 Task: Create a due date automation trigger when advanced on, 2 hours after a card is due add fields with custom field "Resume" set to a date more than 1 days ago.
Action: Mouse moved to (1015, 297)
Screenshot: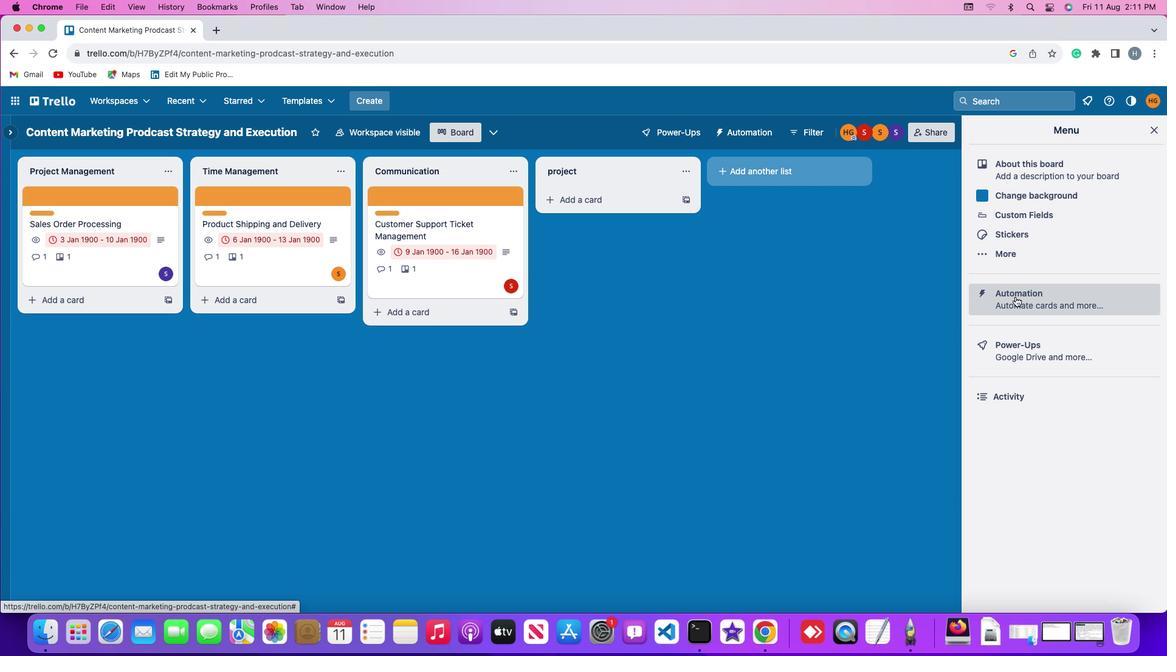 
Action: Mouse pressed left at (1015, 297)
Screenshot: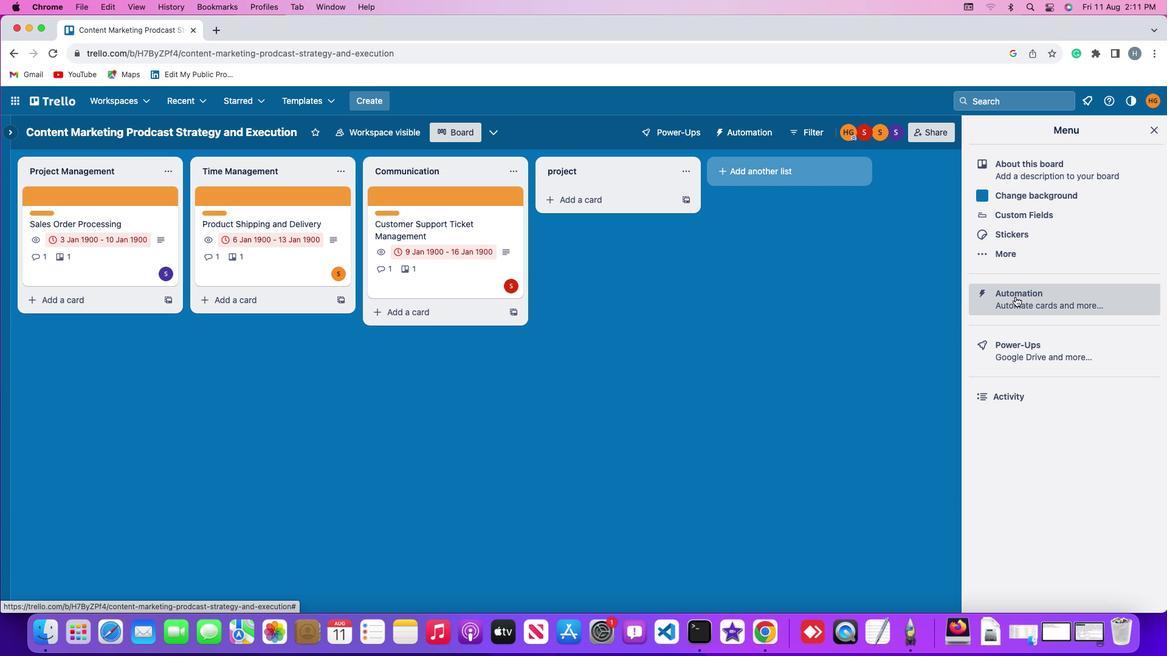 
Action: Mouse moved to (66, 287)
Screenshot: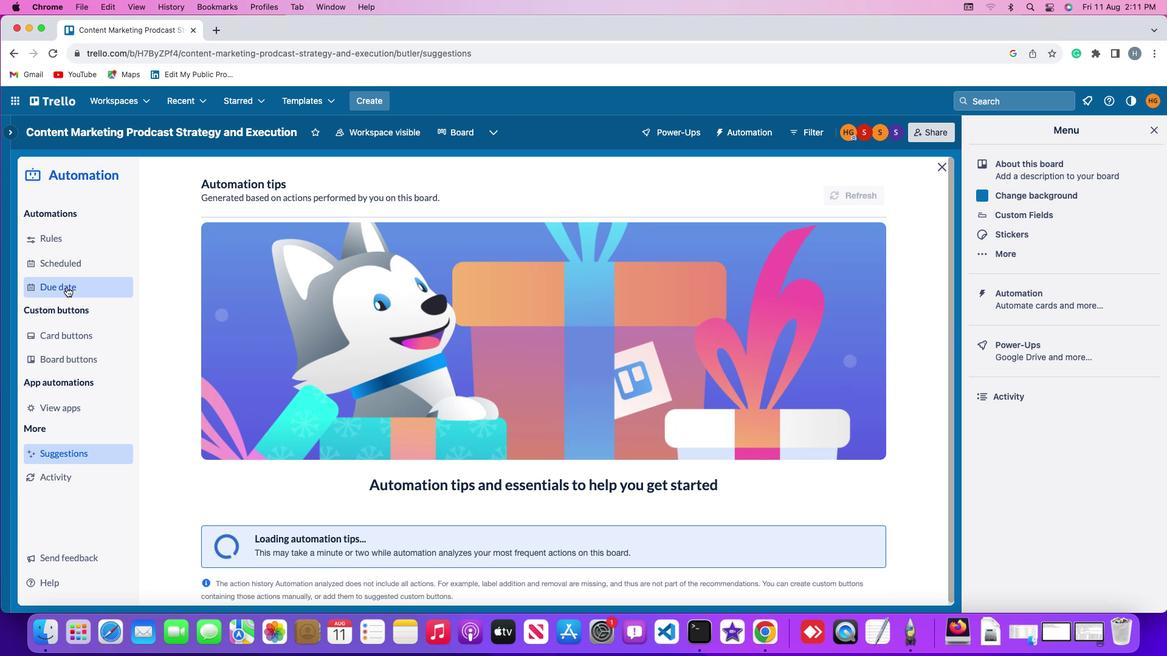 
Action: Mouse pressed left at (66, 287)
Screenshot: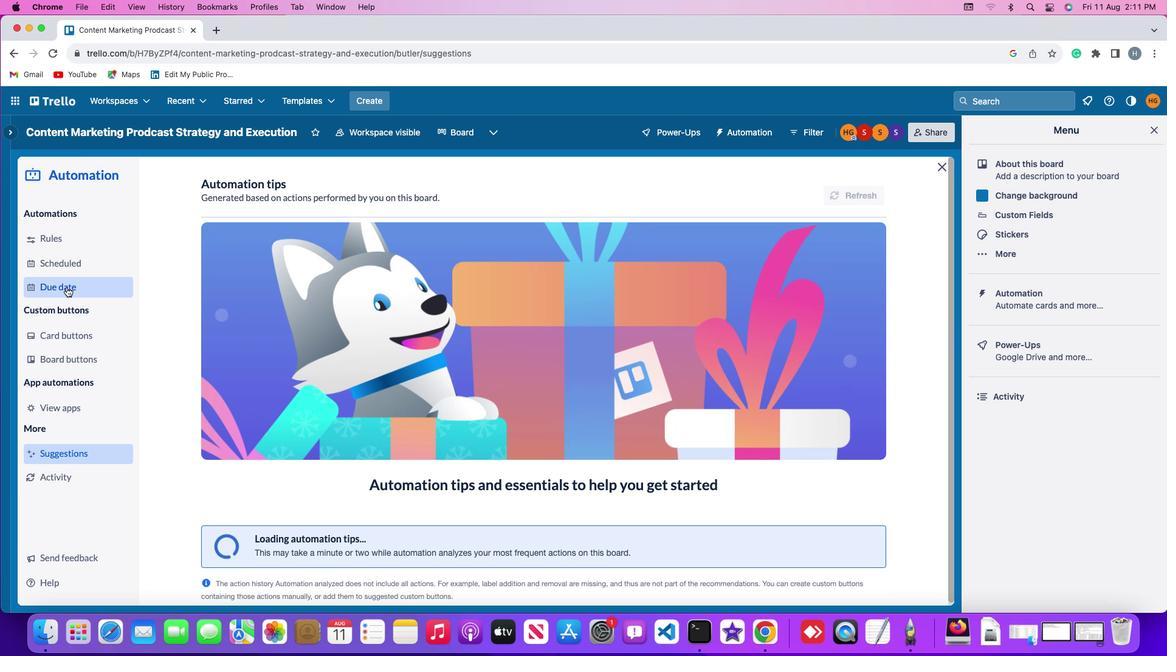 
Action: Mouse moved to (832, 182)
Screenshot: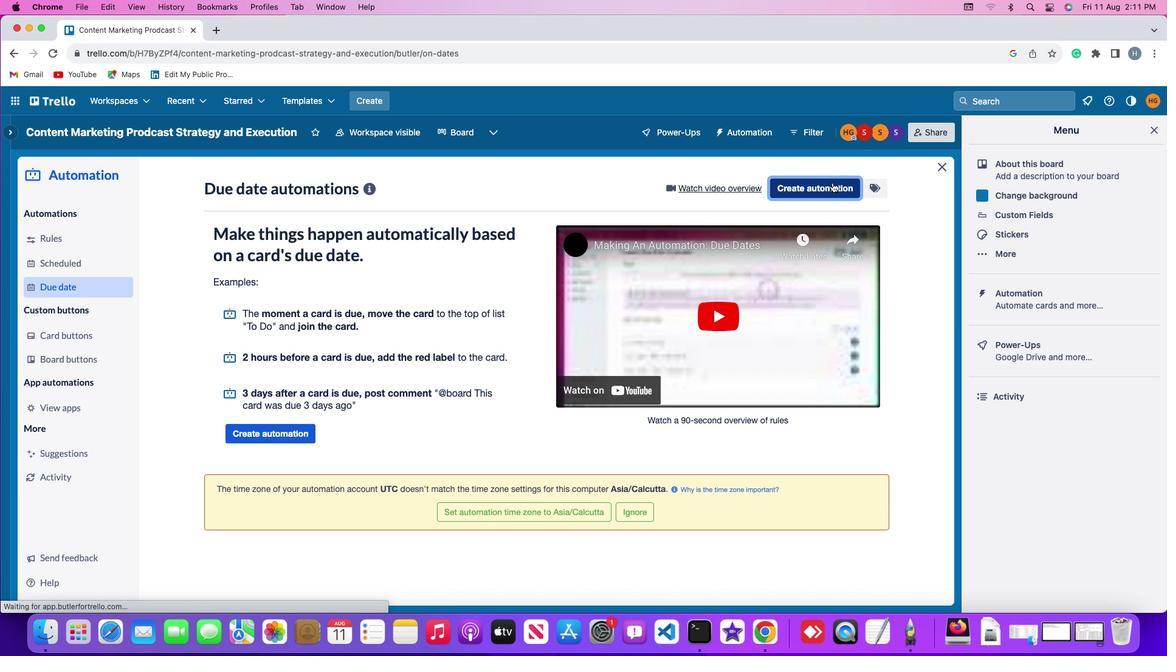 
Action: Mouse pressed left at (832, 182)
Screenshot: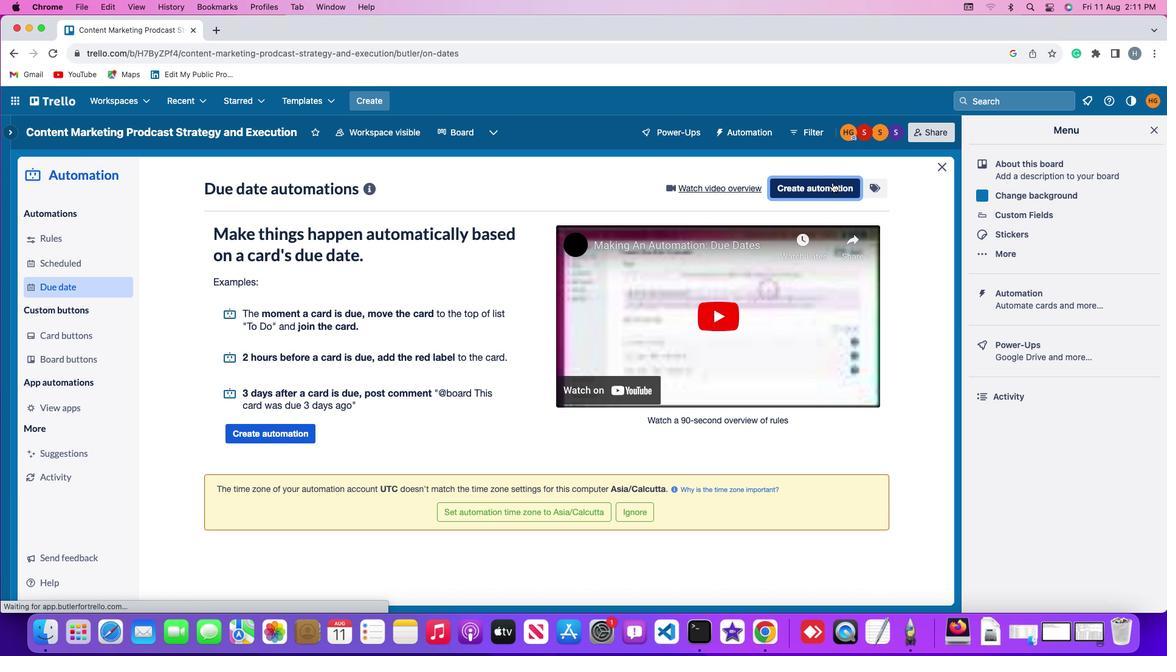 
Action: Mouse moved to (231, 299)
Screenshot: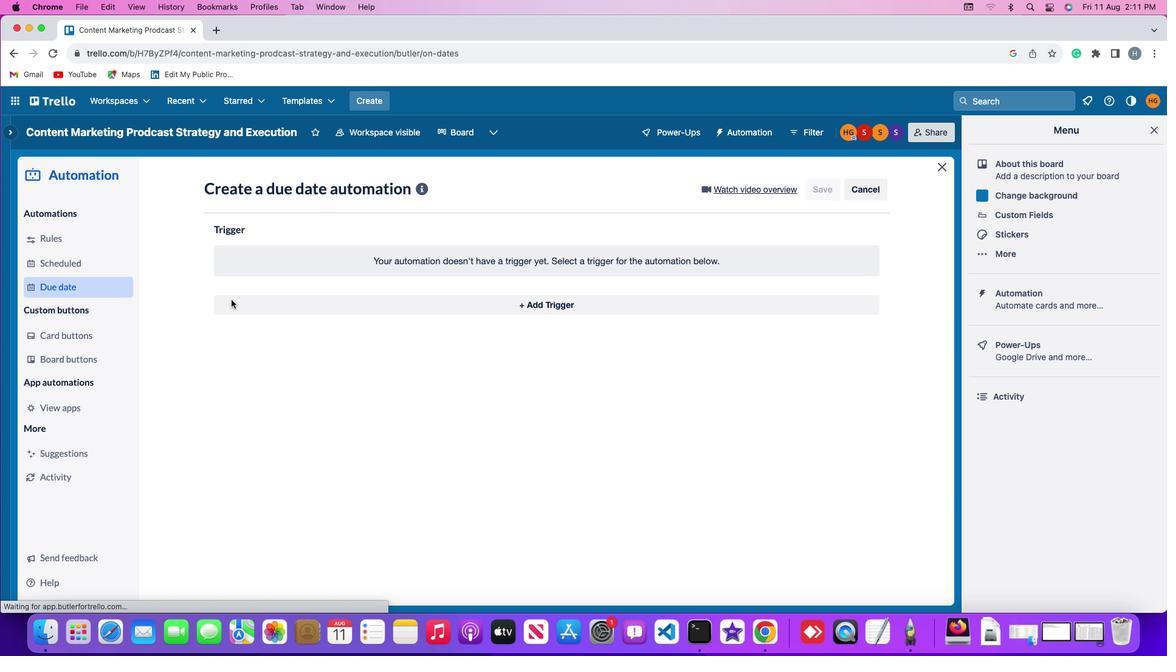 
Action: Mouse pressed left at (231, 299)
Screenshot: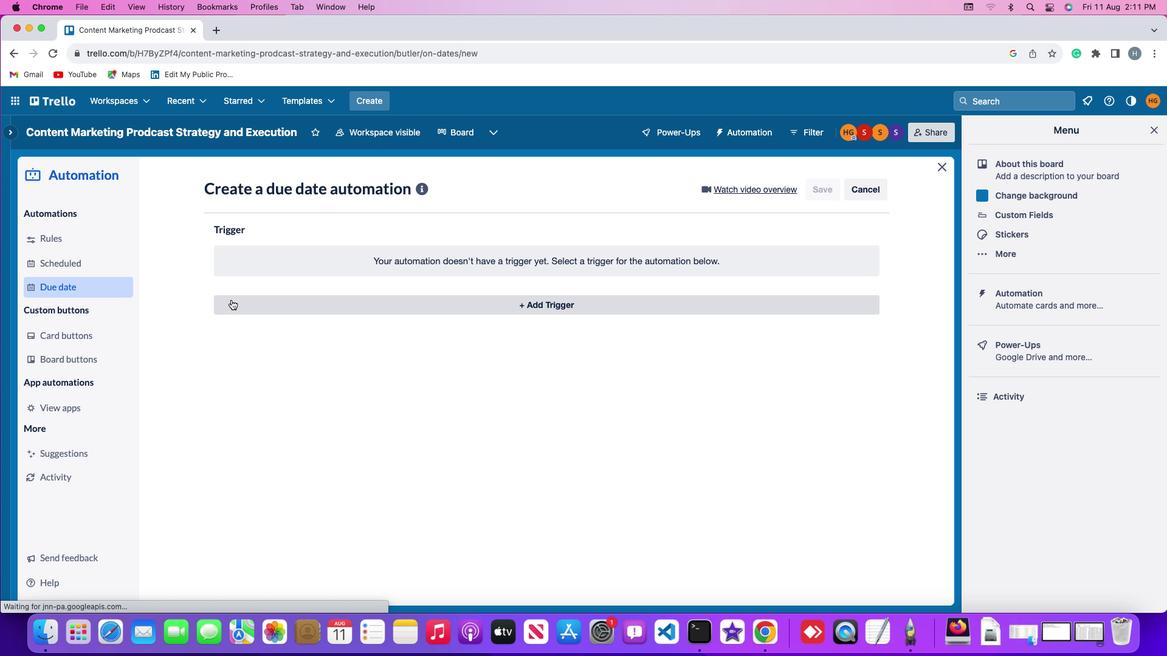
Action: Mouse moved to (243, 494)
Screenshot: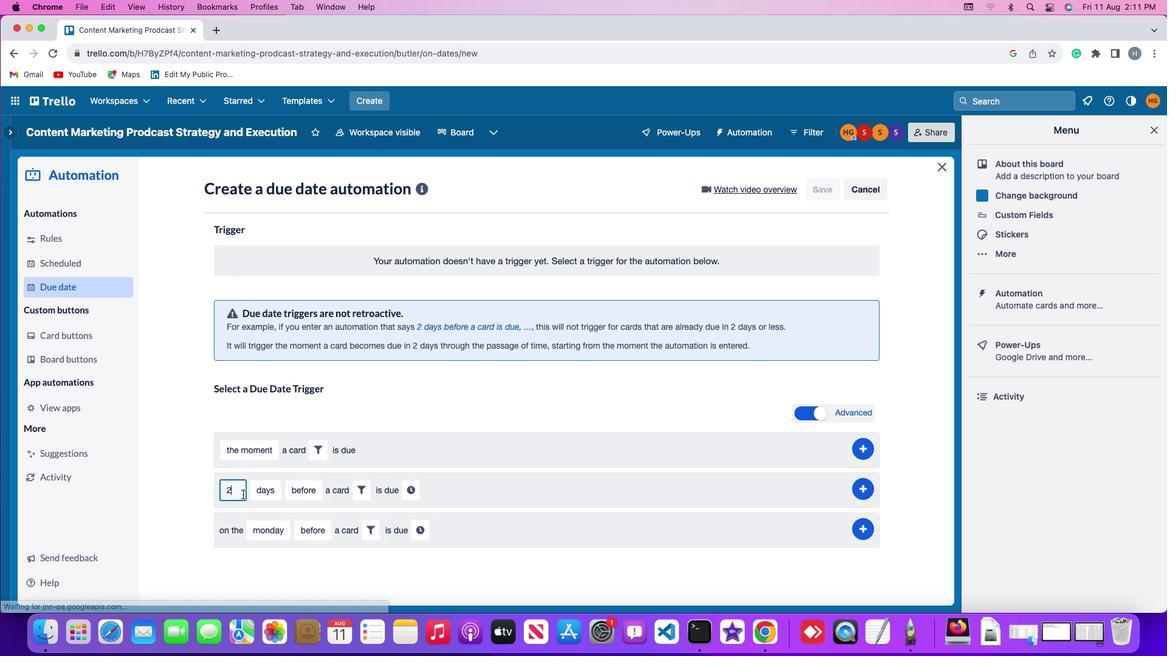 
Action: Mouse pressed left at (243, 494)
Screenshot: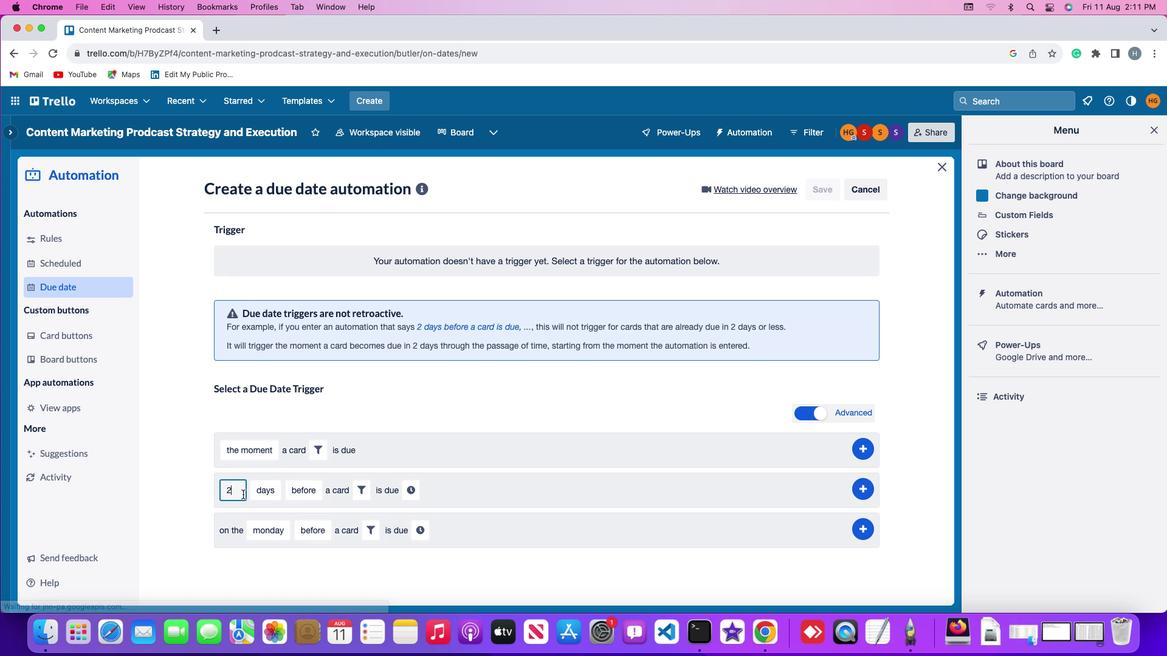 
Action: Key pressed Key.backspace'2'
Screenshot: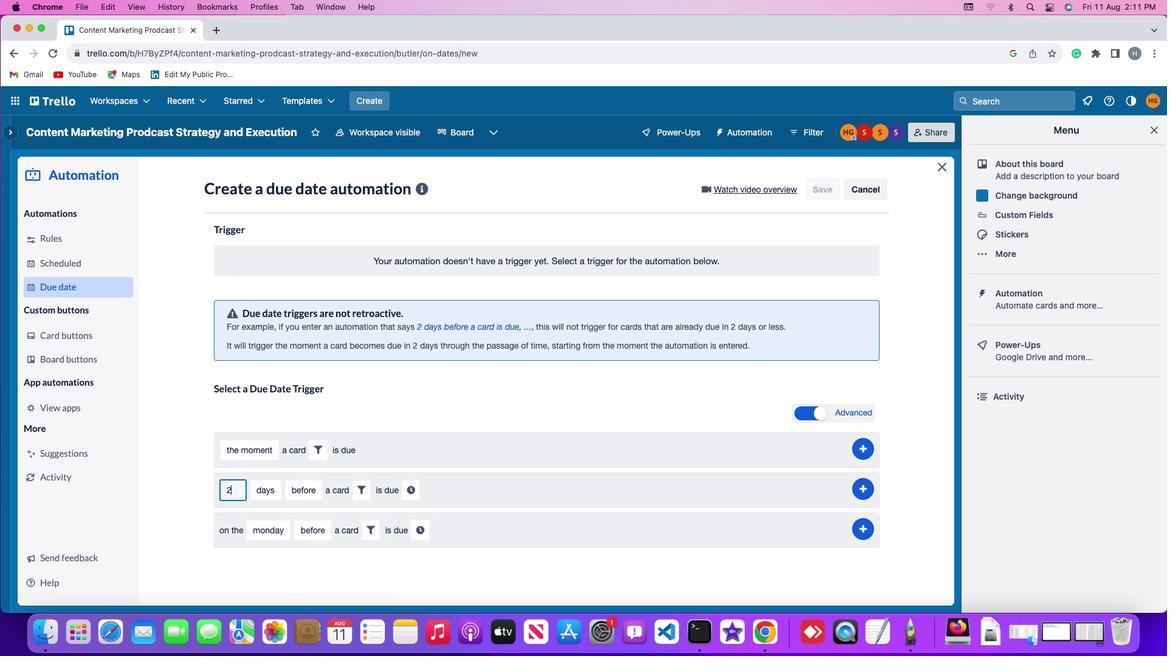 
Action: Mouse moved to (257, 493)
Screenshot: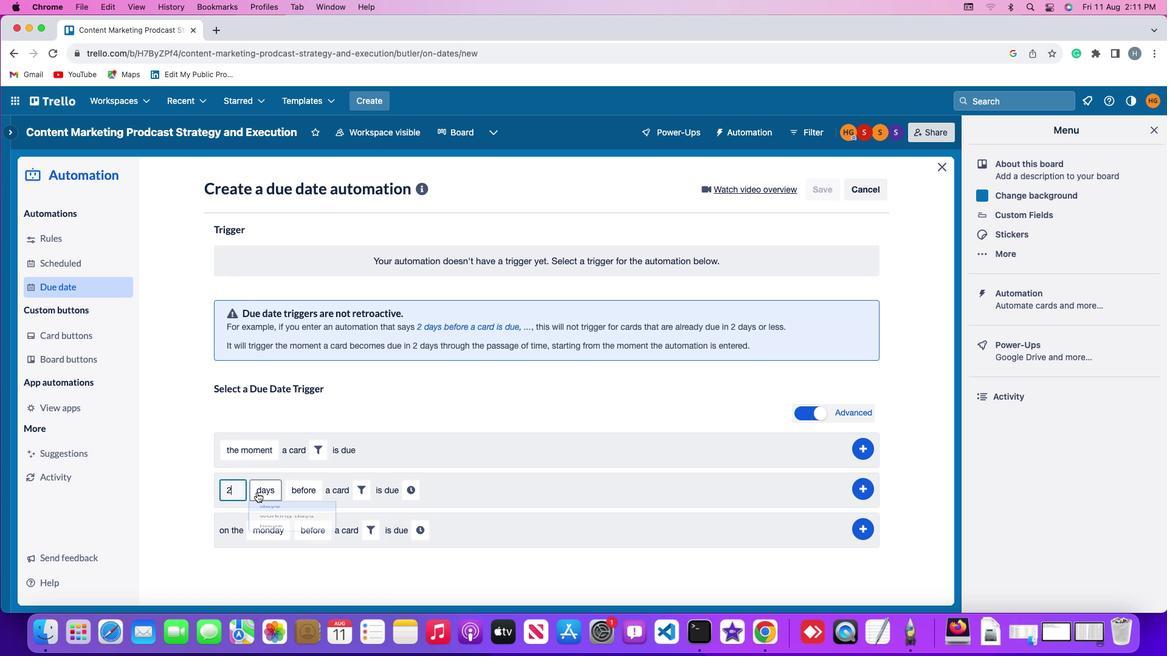 
Action: Mouse pressed left at (257, 493)
Screenshot: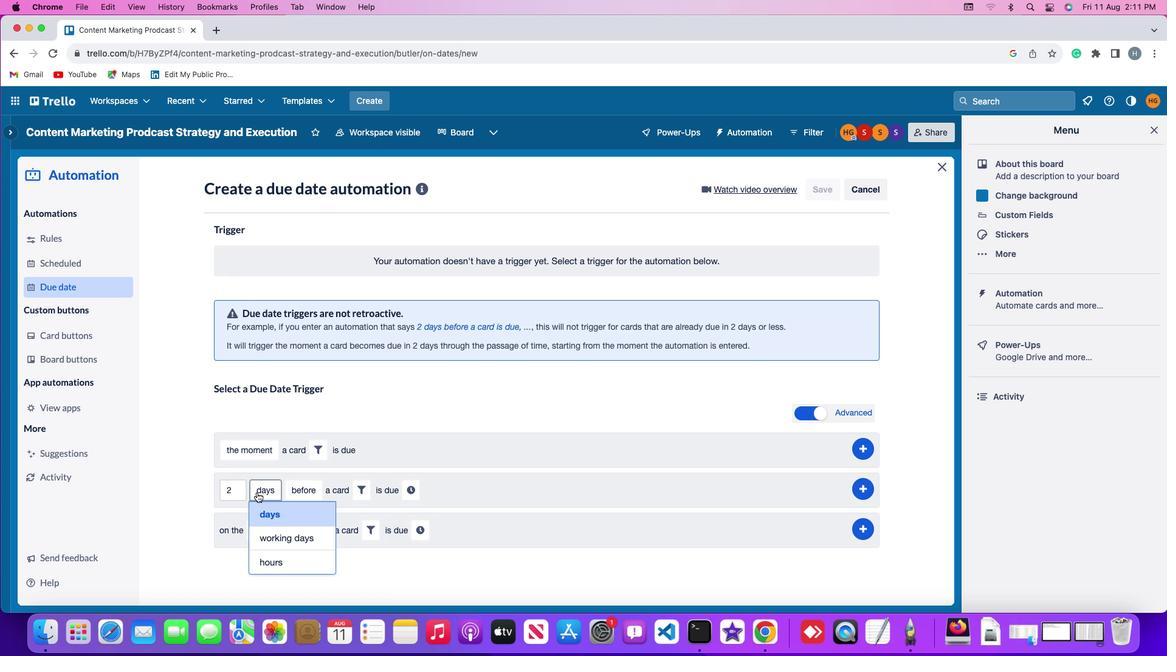 
Action: Mouse moved to (273, 559)
Screenshot: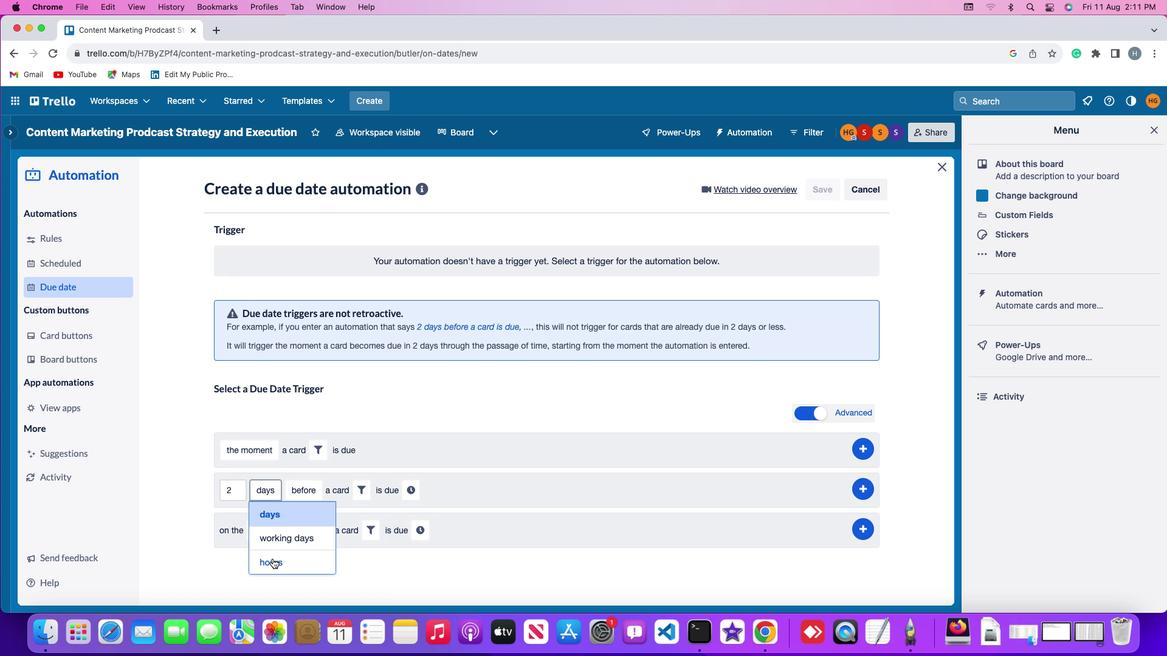 
Action: Mouse pressed left at (273, 559)
Screenshot: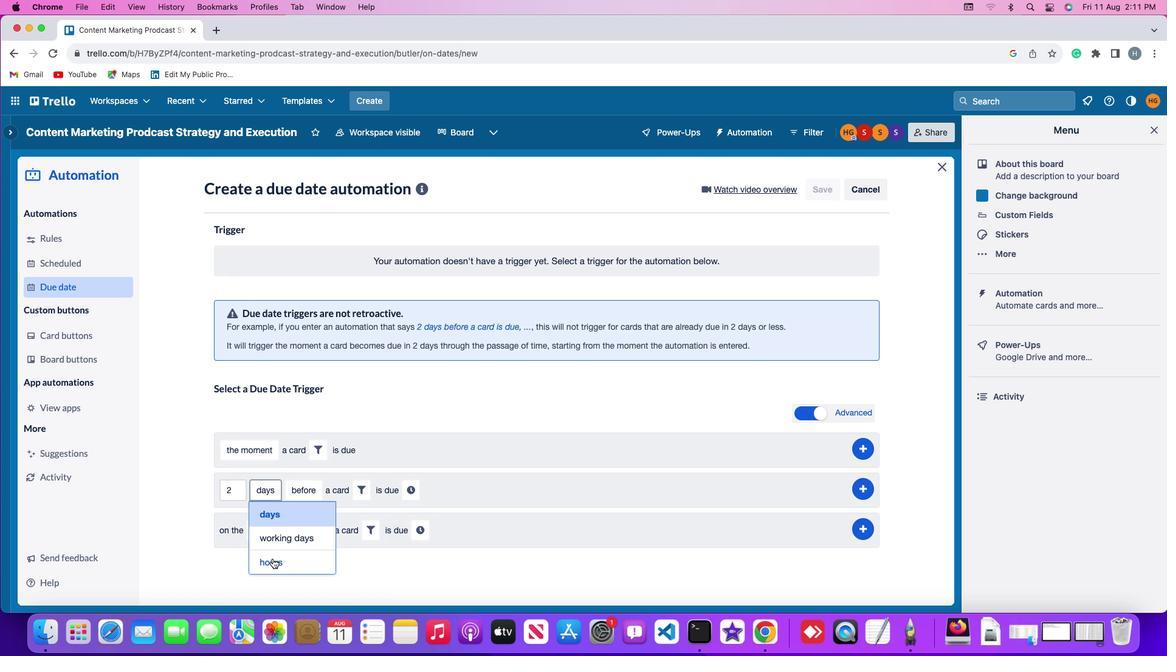 
Action: Mouse moved to (315, 489)
Screenshot: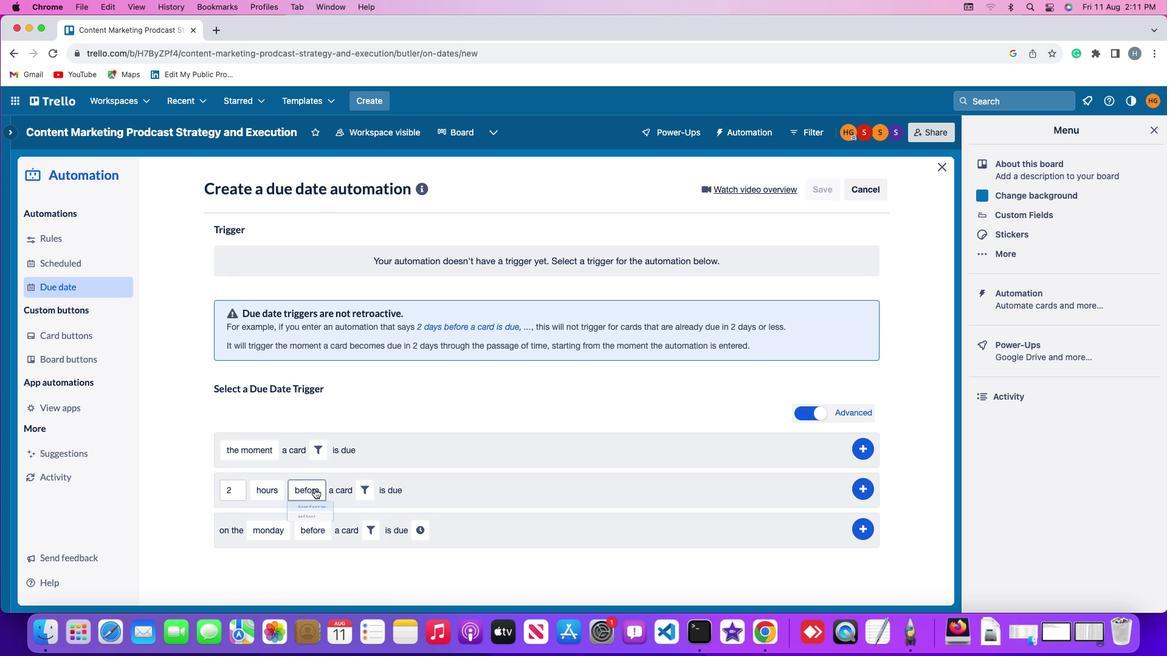 
Action: Mouse pressed left at (315, 489)
Screenshot: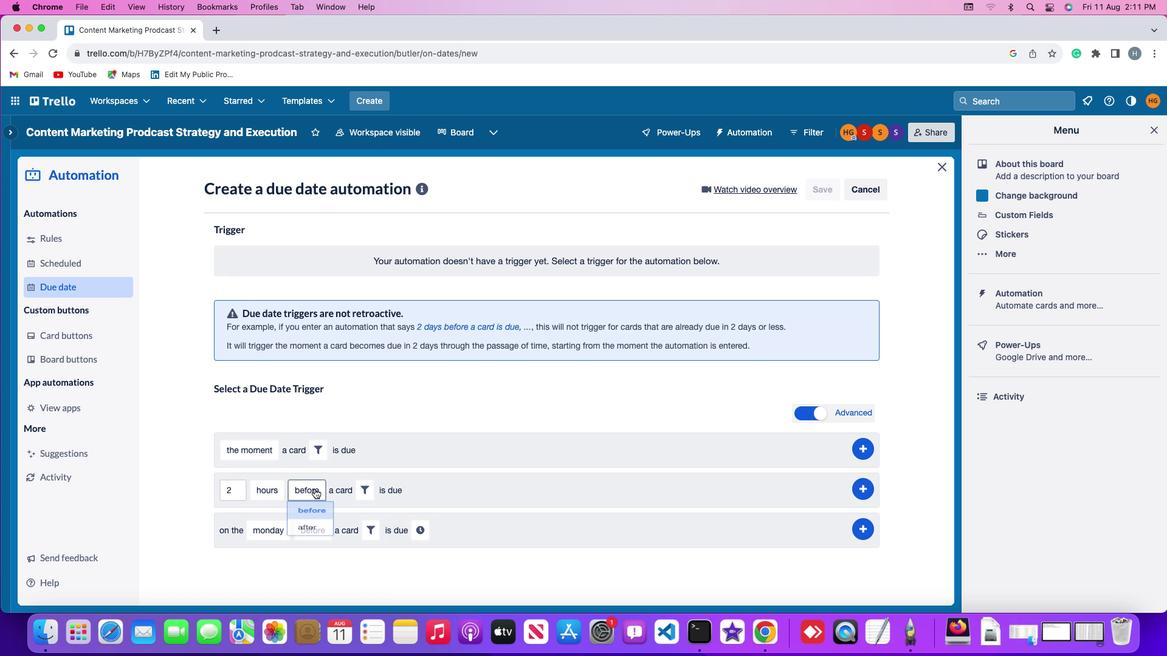 
Action: Mouse moved to (310, 535)
Screenshot: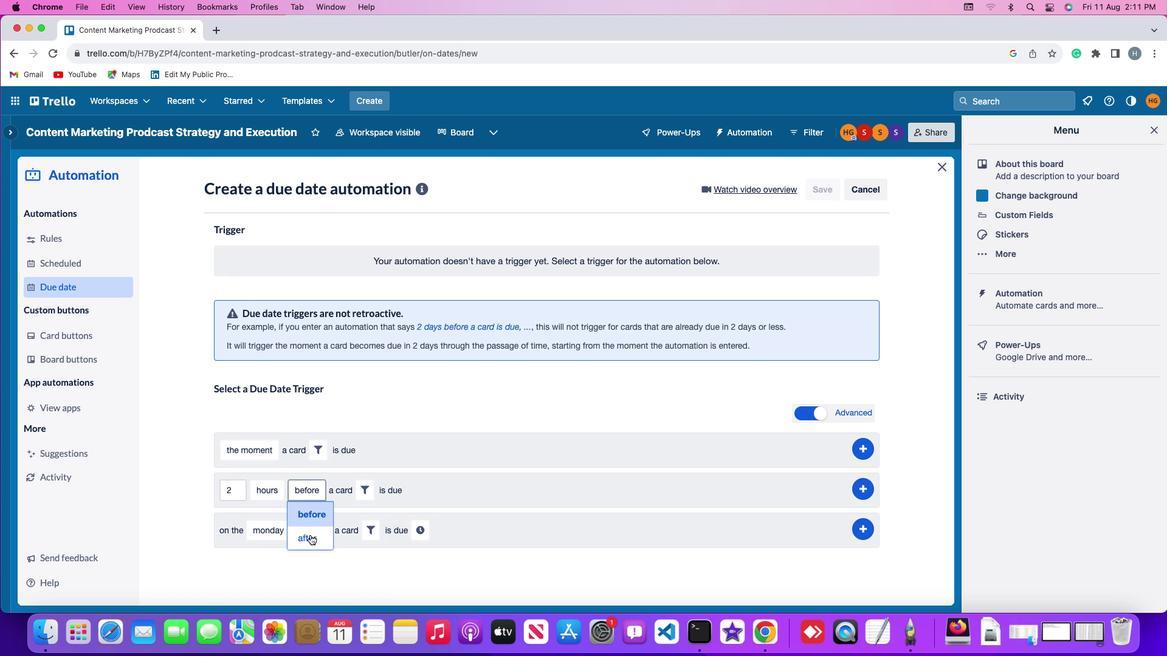 
Action: Mouse pressed left at (310, 535)
Screenshot: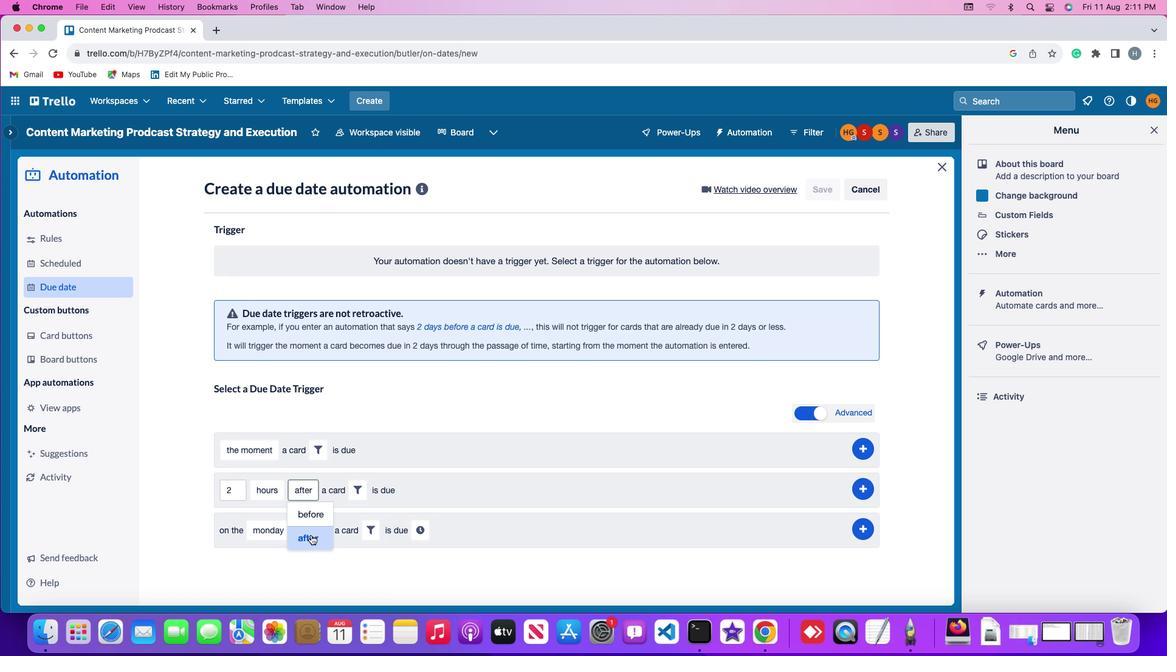 
Action: Mouse moved to (356, 493)
Screenshot: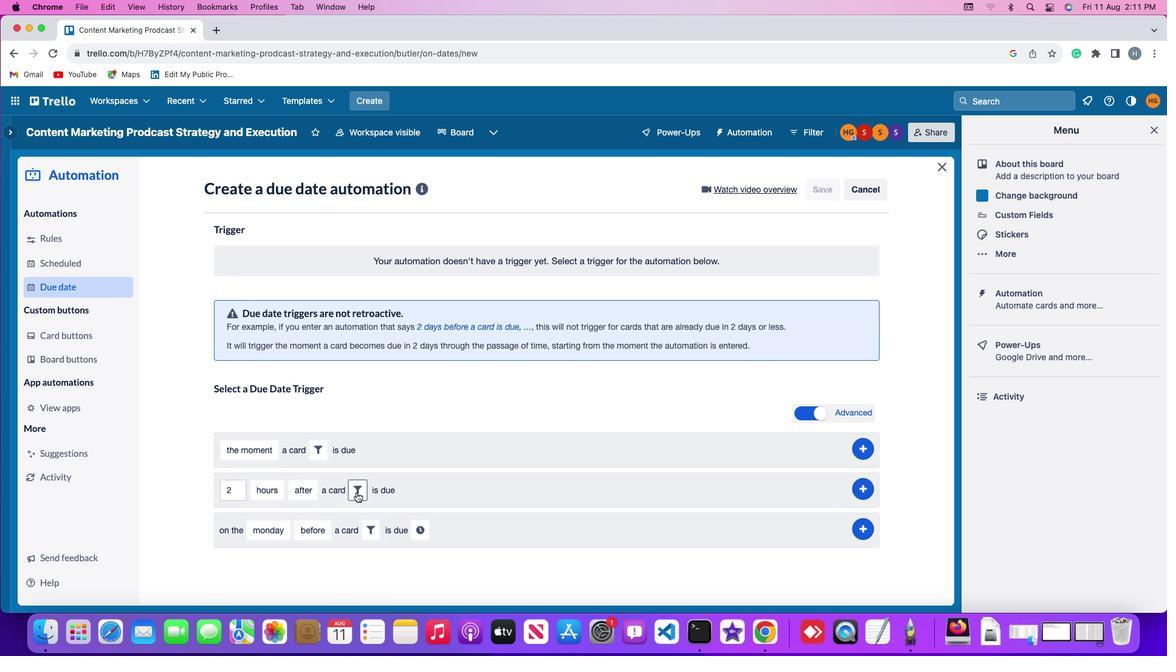
Action: Mouse pressed left at (356, 493)
Screenshot: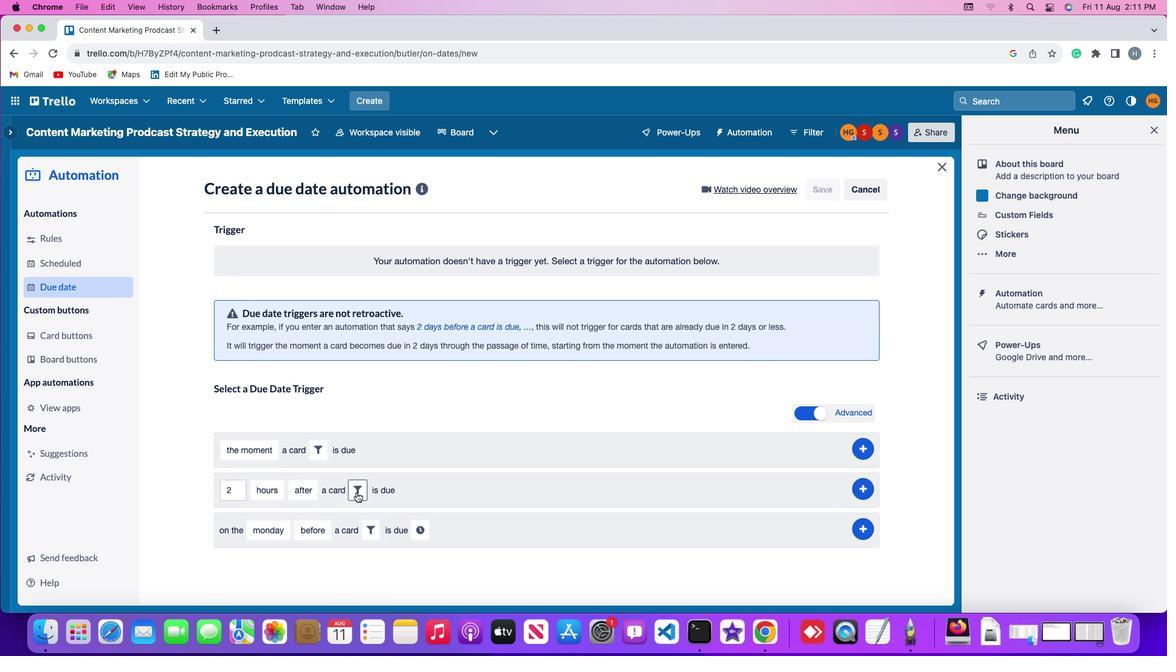 
Action: Mouse moved to (551, 521)
Screenshot: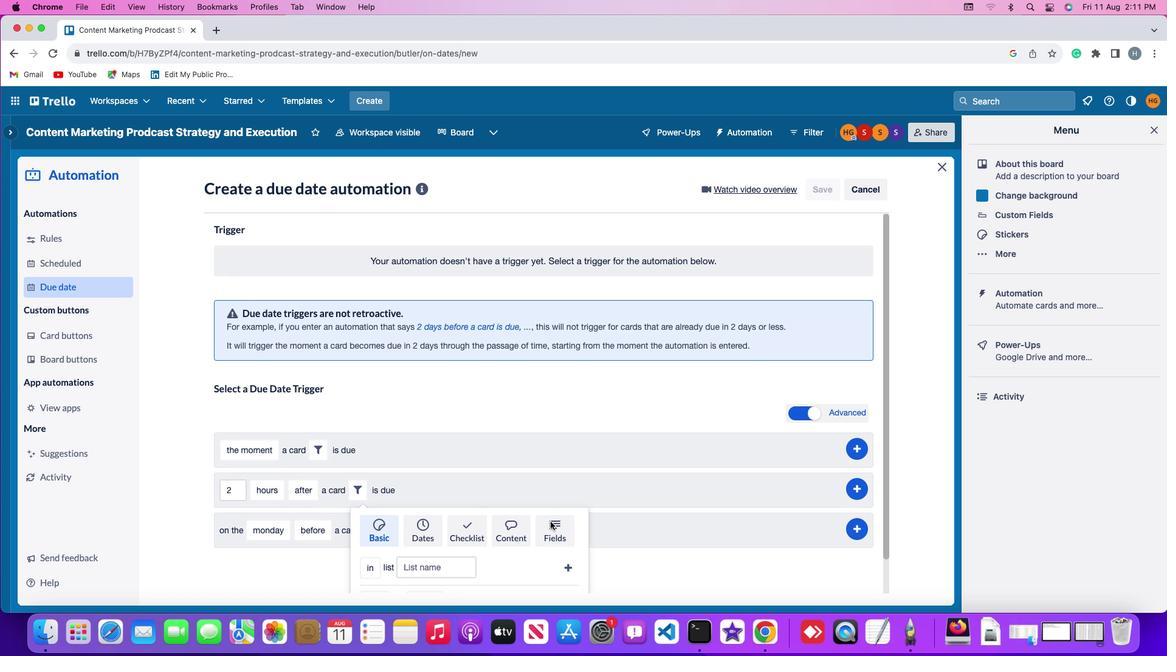 
Action: Mouse pressed left at (551, 521)
Screenshot: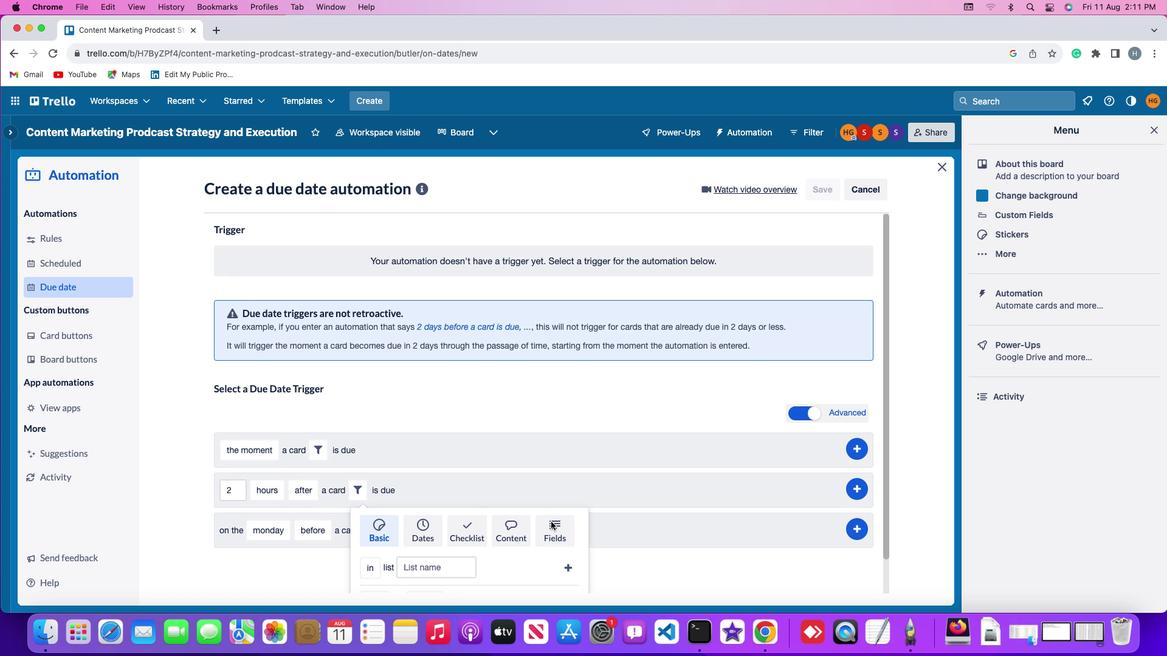 
Action: Mouse moved to (271, 544)
Screenshot: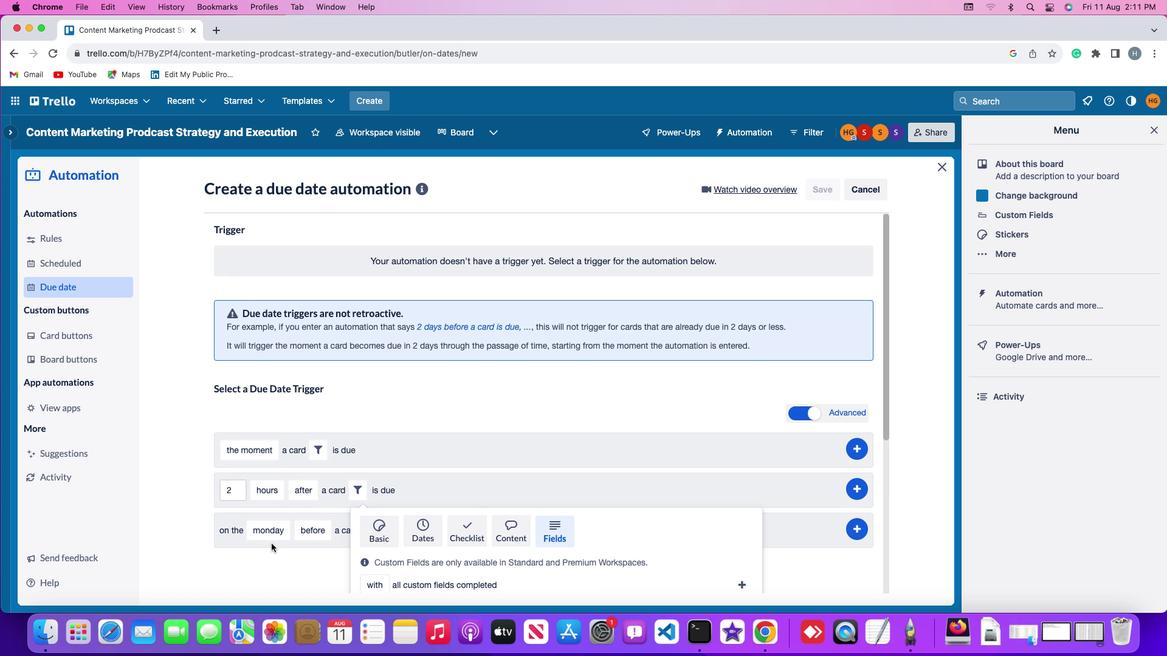 
Action: Mouse scrolled (271, 544) with delta (0, 0)
Screenshot: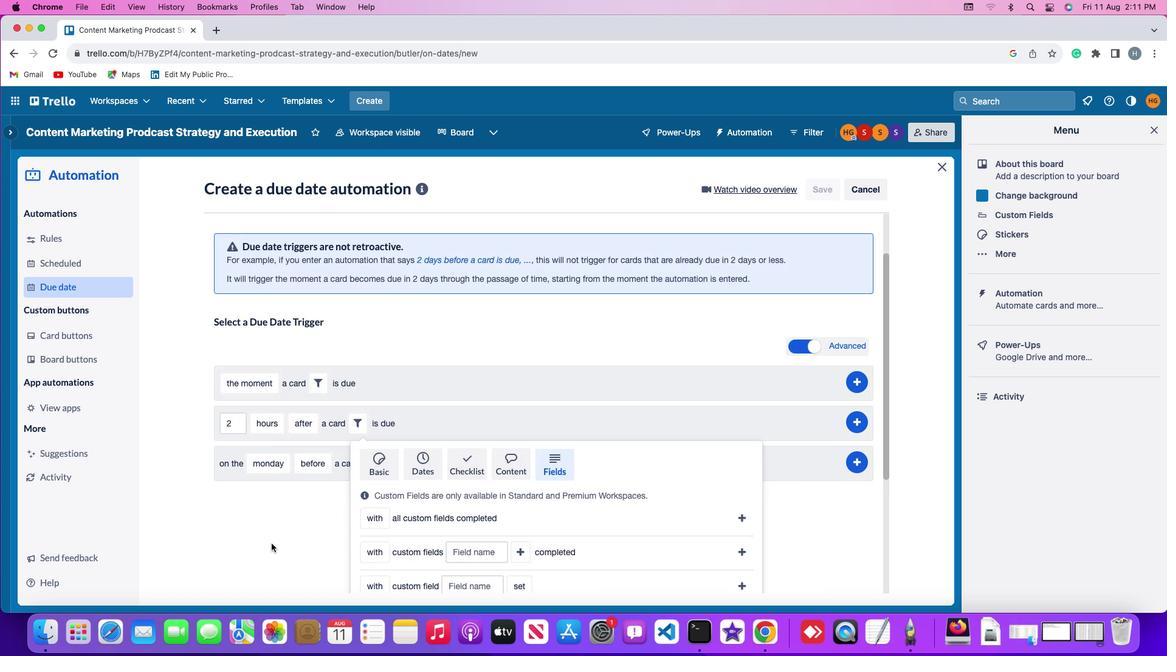
Action: Mouse scrolled (271, 544) with delta (0, 0)
Screenshot: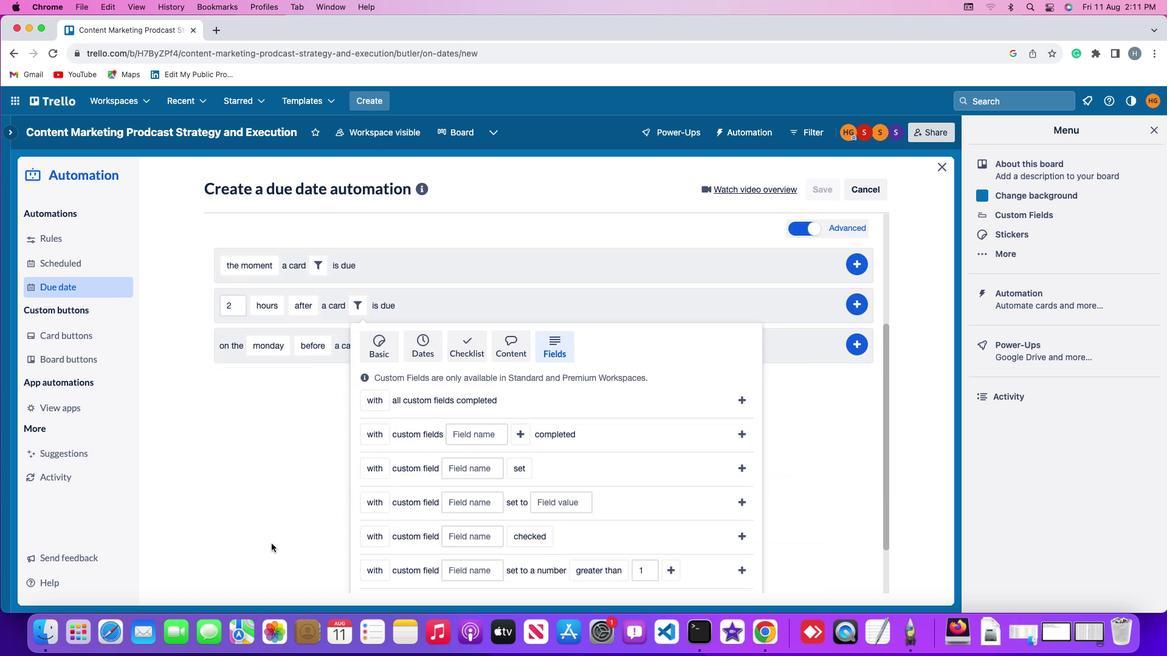 
Action: Mouse scrolled (271, 544) with delta (0, -1)
Screenshot: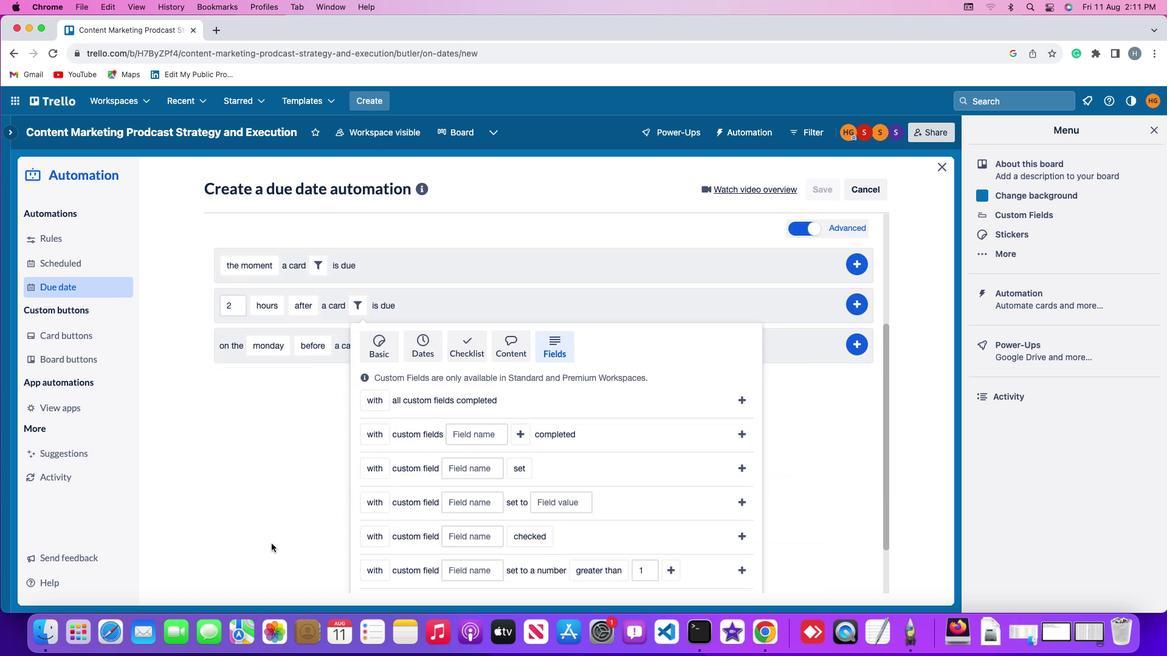 
Action: Mouse scrolled (271, 544) with delta (0, -3)
Screenshot: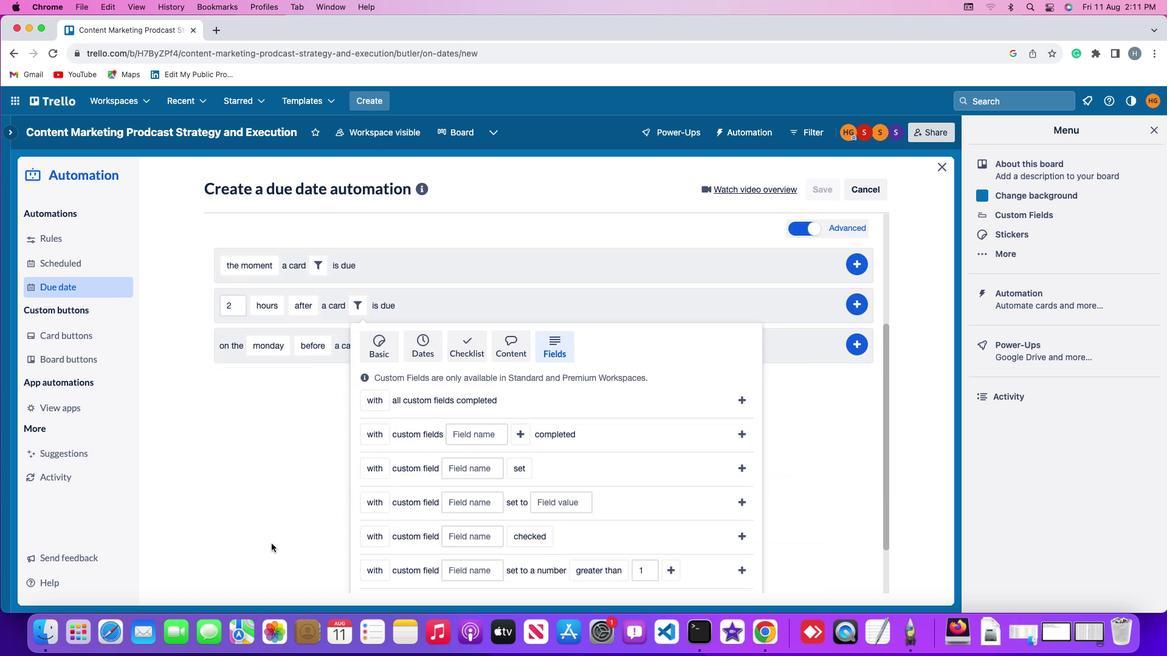 
Action: Mouse scrolled (271, 544) with delta (0, -3)
Screenshot: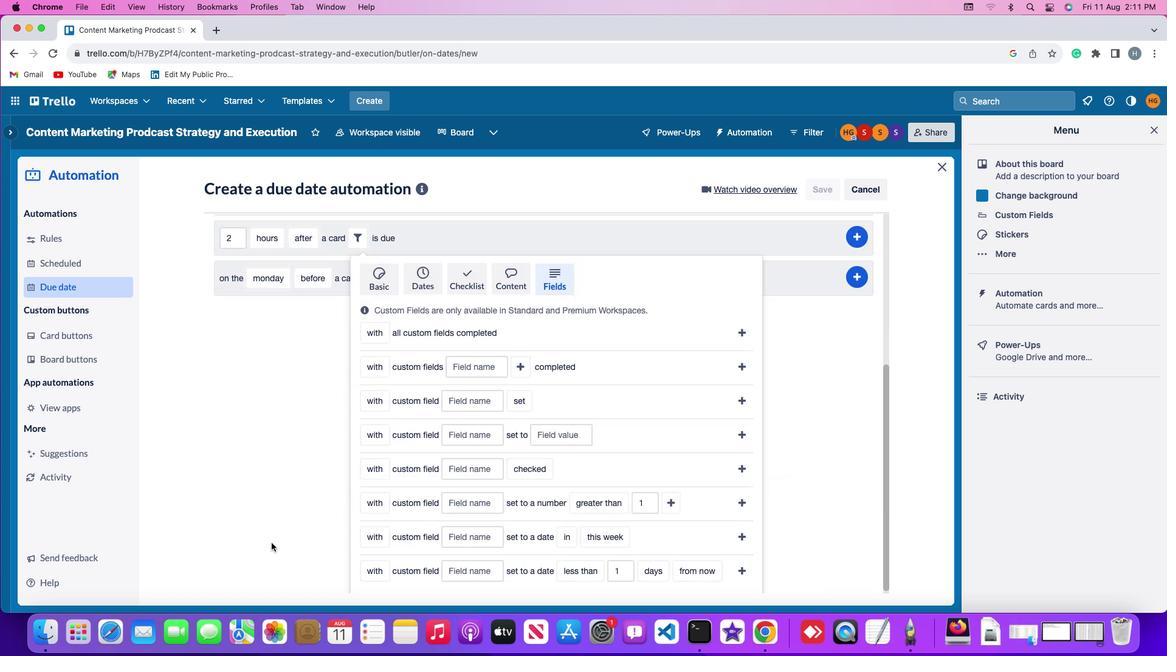 
Action: Mouse scrolled (271, 544) with delta (0, -4)
Screenshot: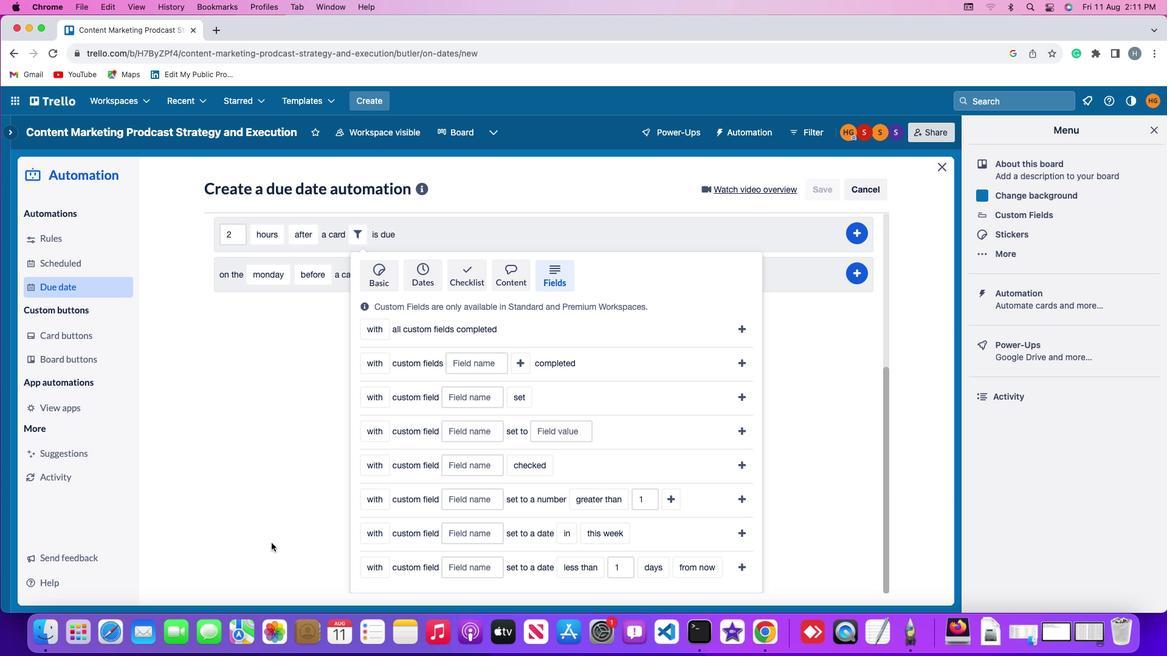 
Action: Mouse moved to (270, 542)
Screenshot: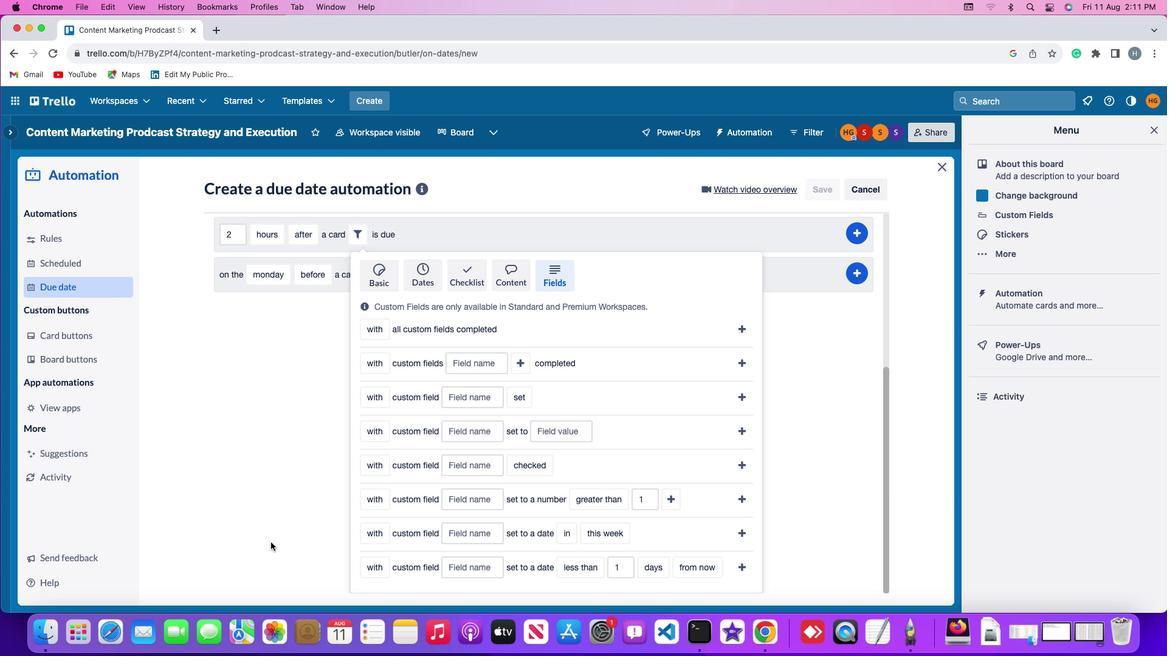 
Action: Mouse scrolled (270, 542) with delta (0, 0)
Screenshot: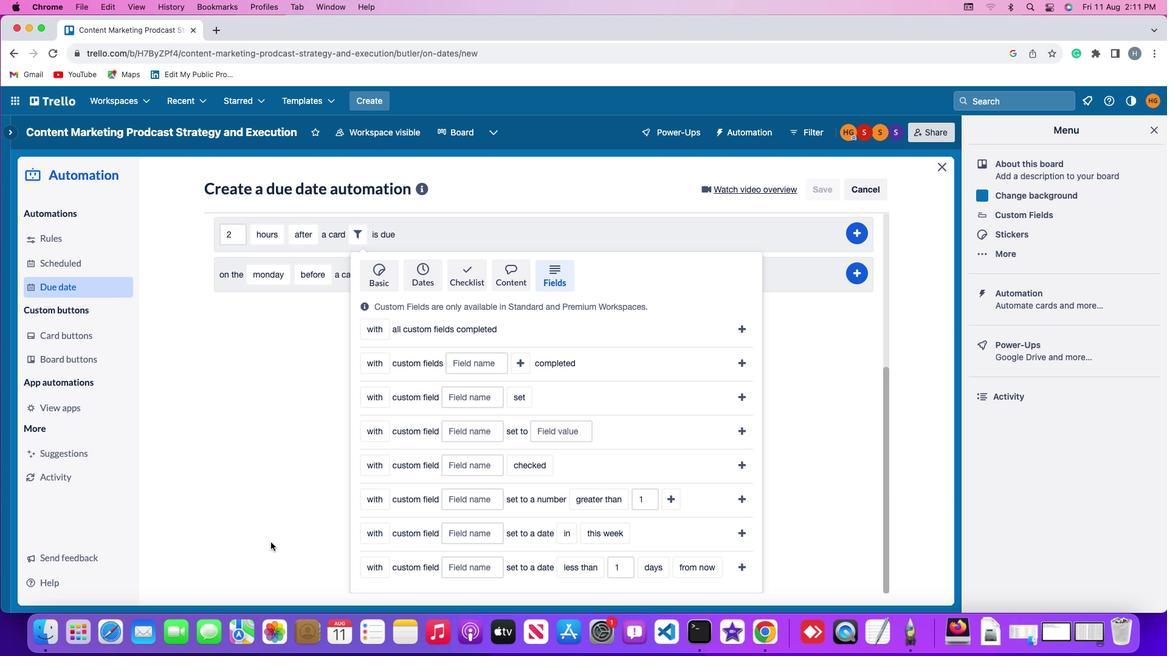 
Action: Mouse scrolled (270, 542) with delta (0, 0)
Screenshot: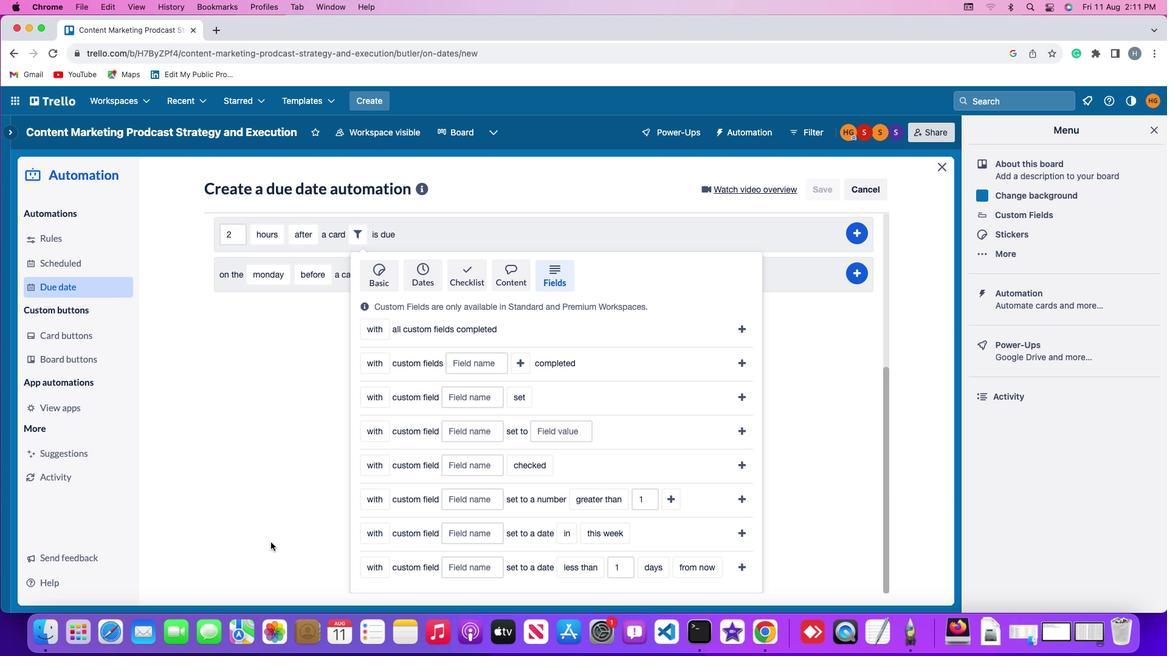 
Action: Mouse scrolled (270, 542) with delta (0, -2)
Screenshot: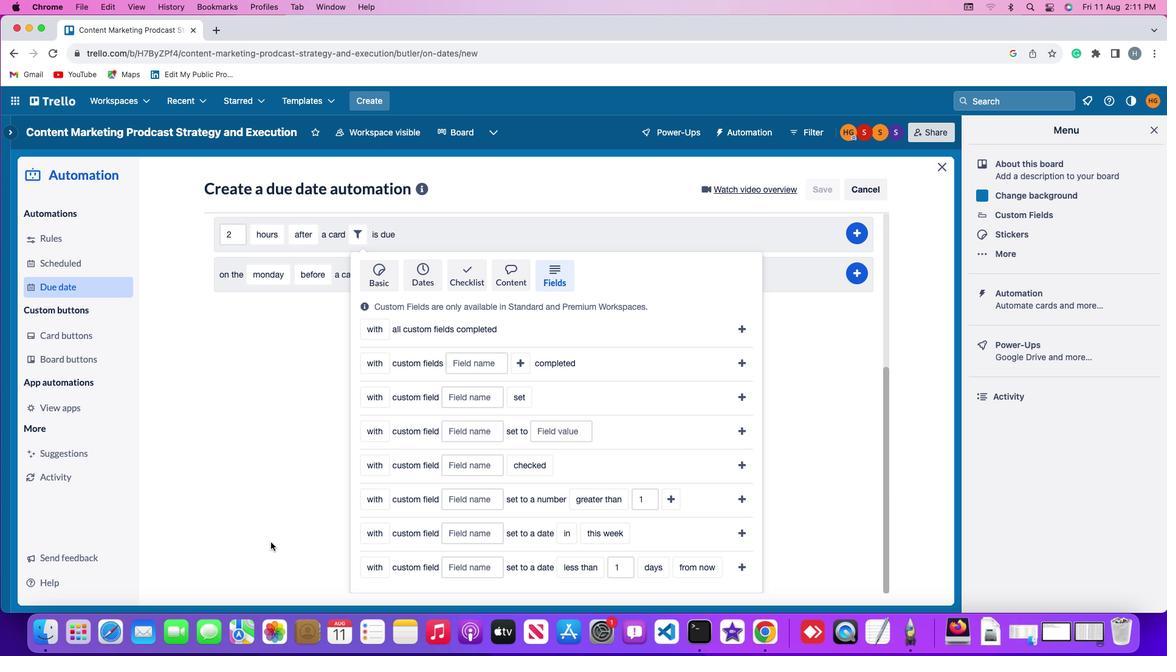 
Action: Mouse scrolled (270, 542) with delta (0, -3)
Screenshot: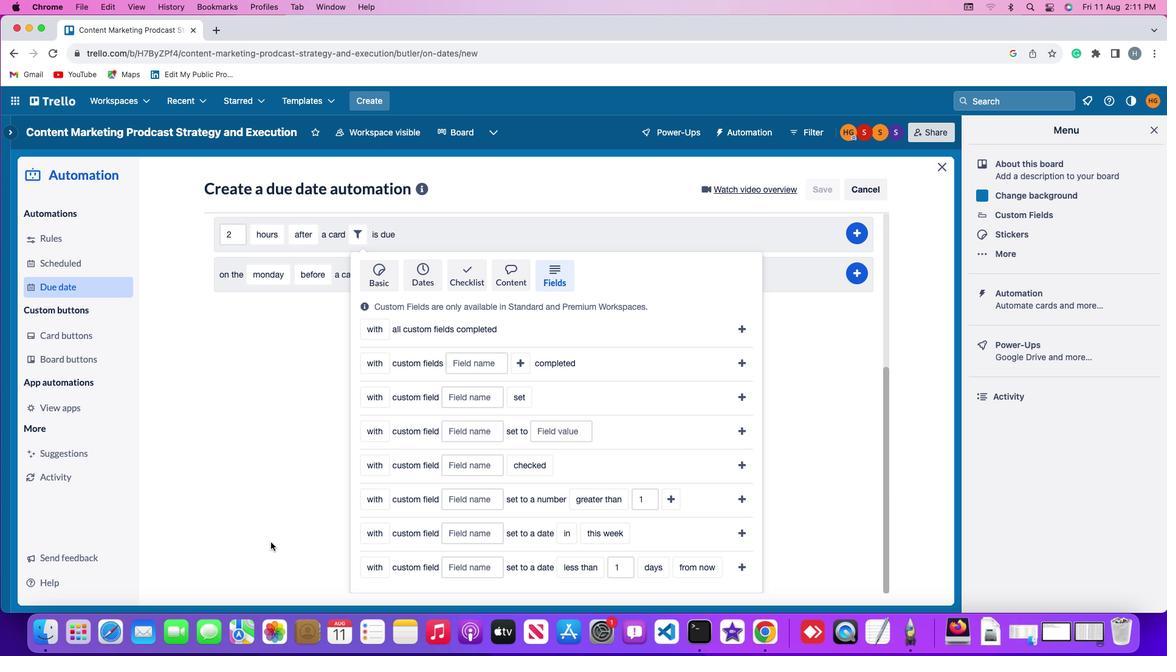 
Action: Mouse moved to (366, 565)
Screenshot: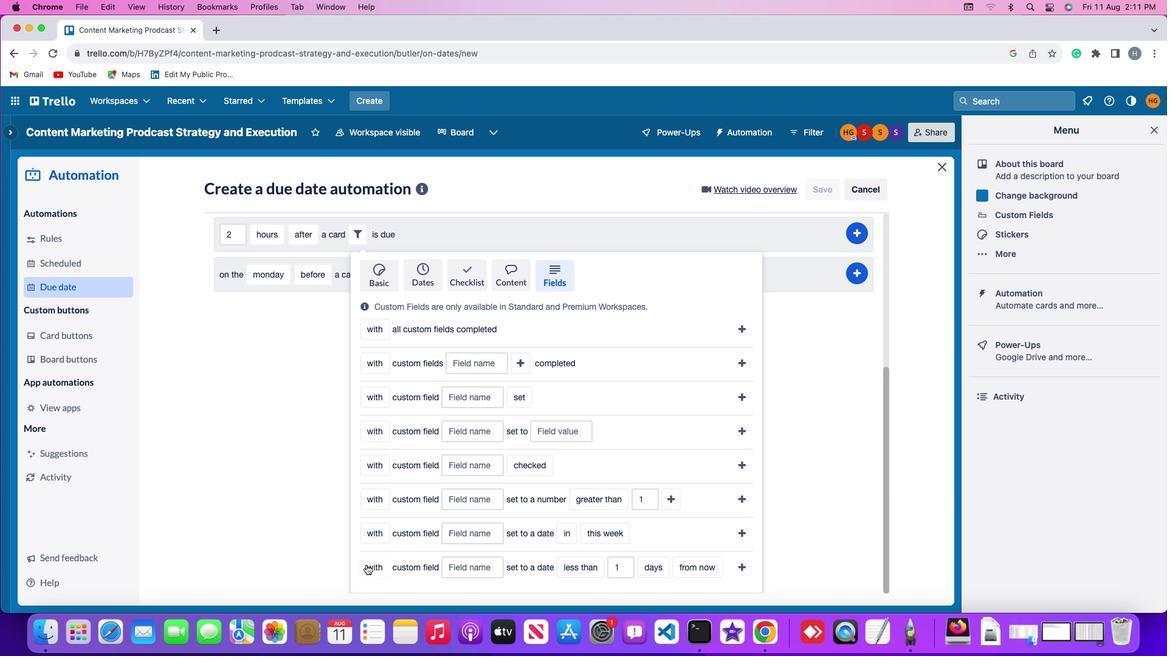 
Action: Mouse pressed left at (366, 565)
Screenshot: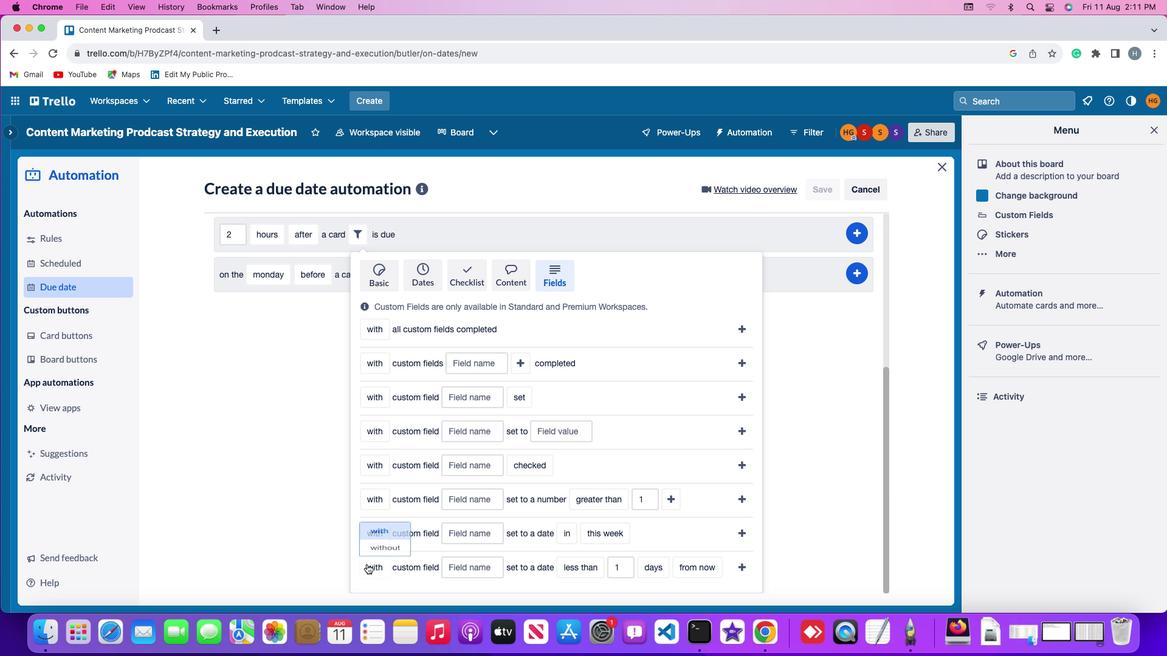 
Action: Mouse moved to (386, 520)
Screenshot: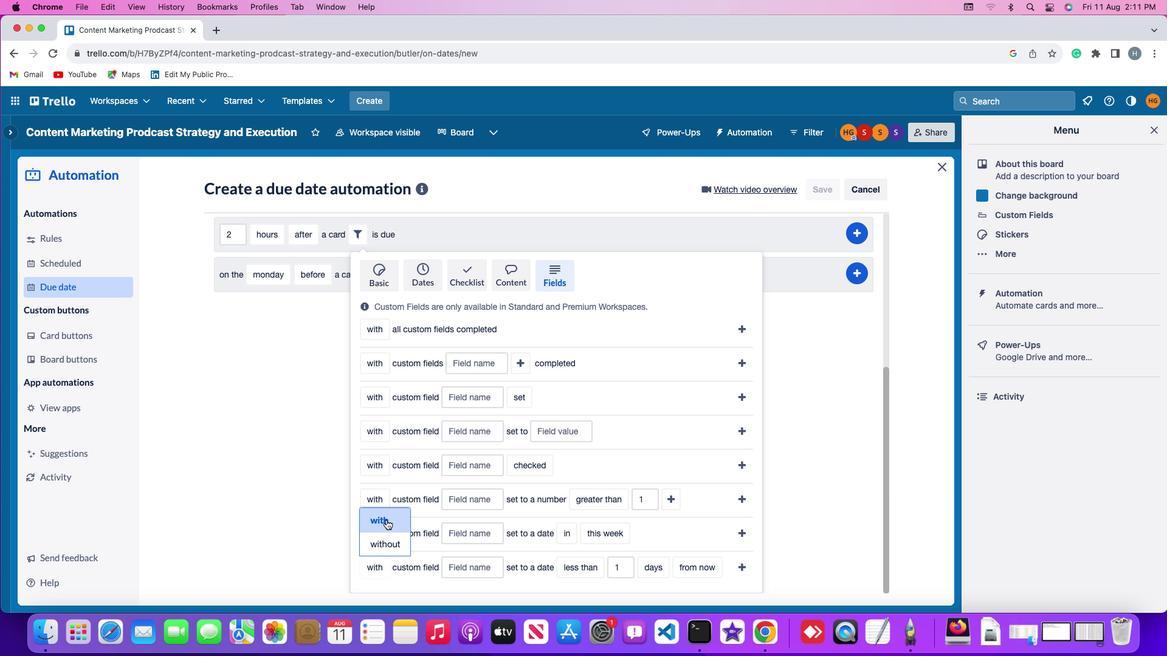 
Action: Mouse pressed left at (386, 520)
Screenshot: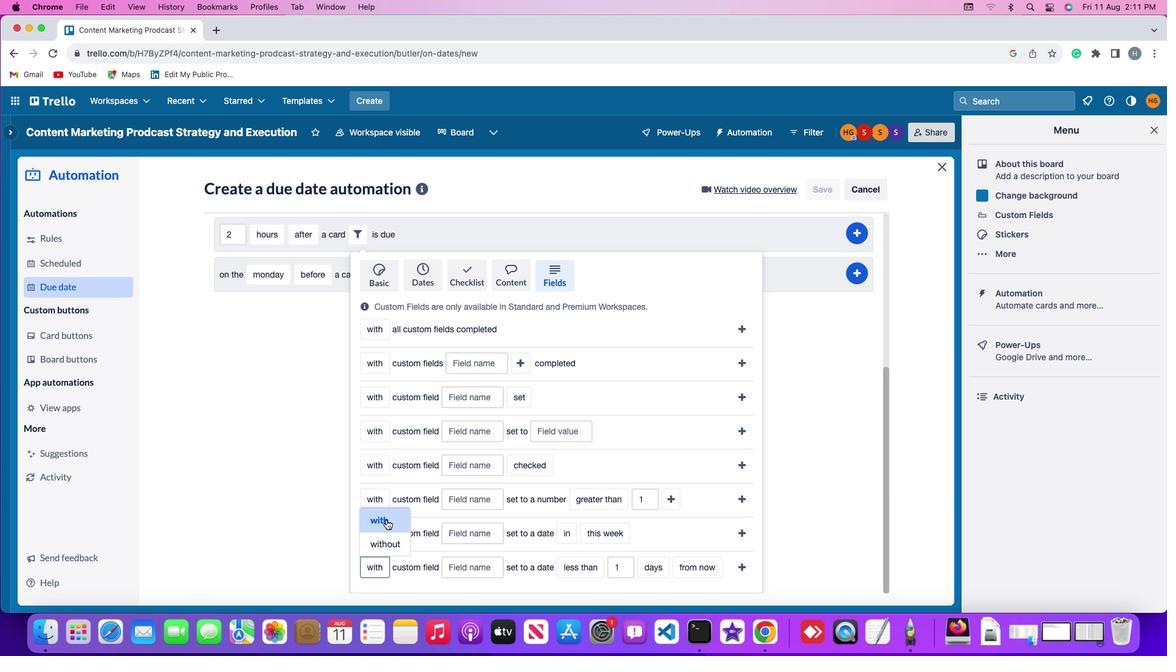
Action: Mouse moved to (468, 572)
Screenshot: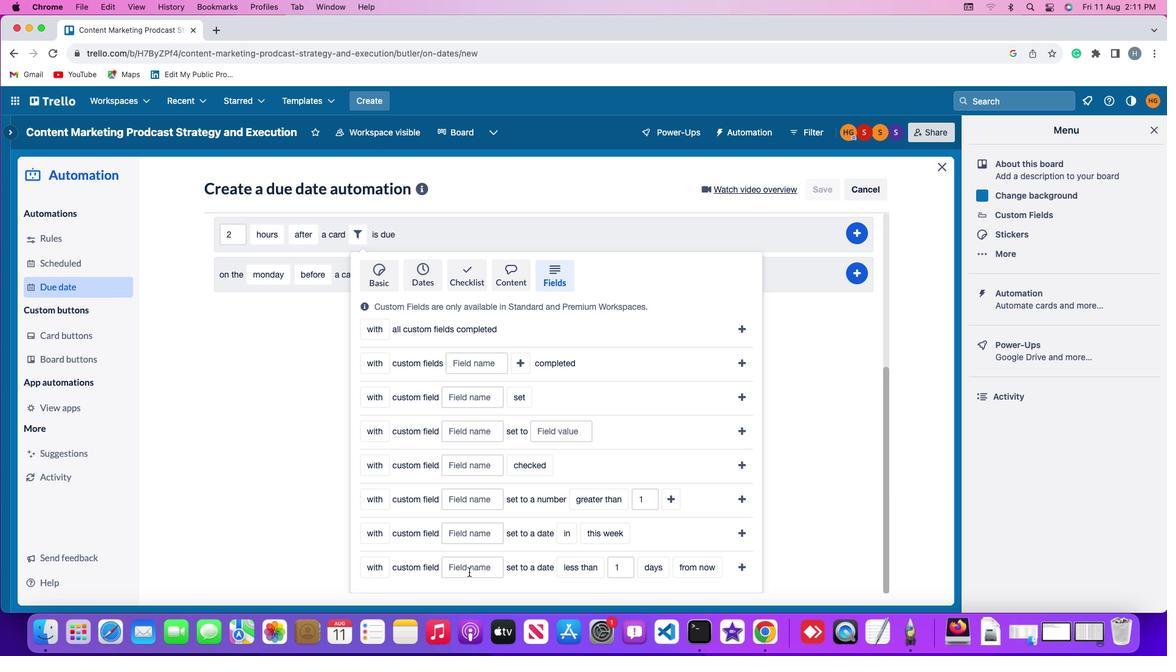 
Action: Mouse pressed left at (468, 572)
Screenshot: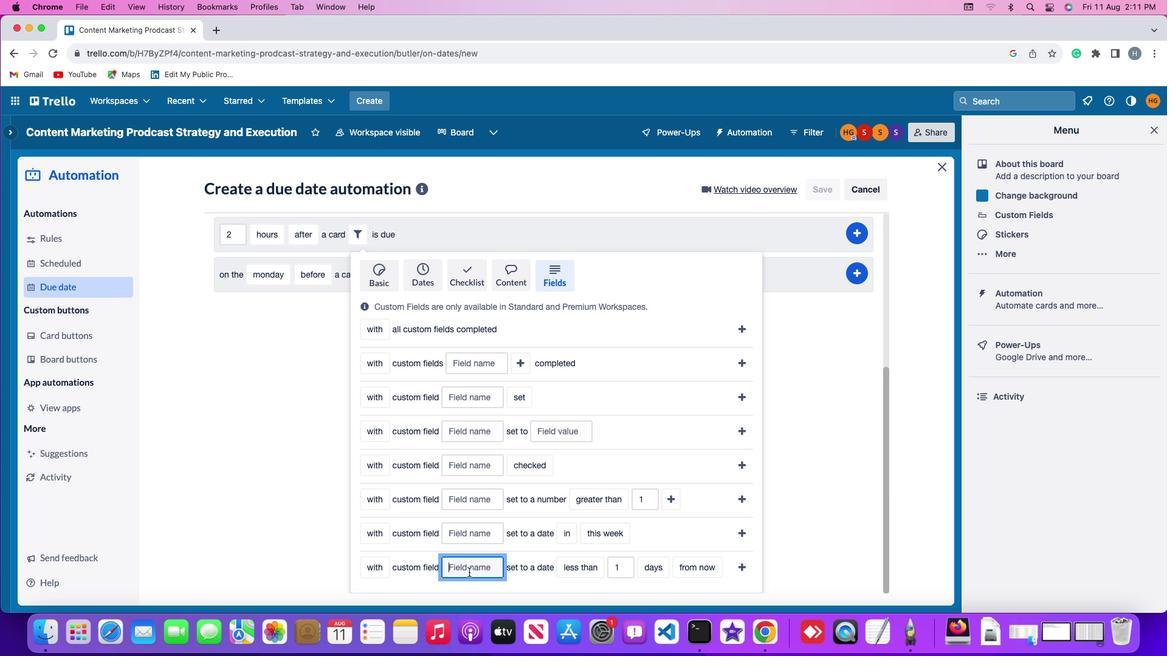 
Action: Key pressed Key.shift'R''e''s''u''m''e'
Screenshot: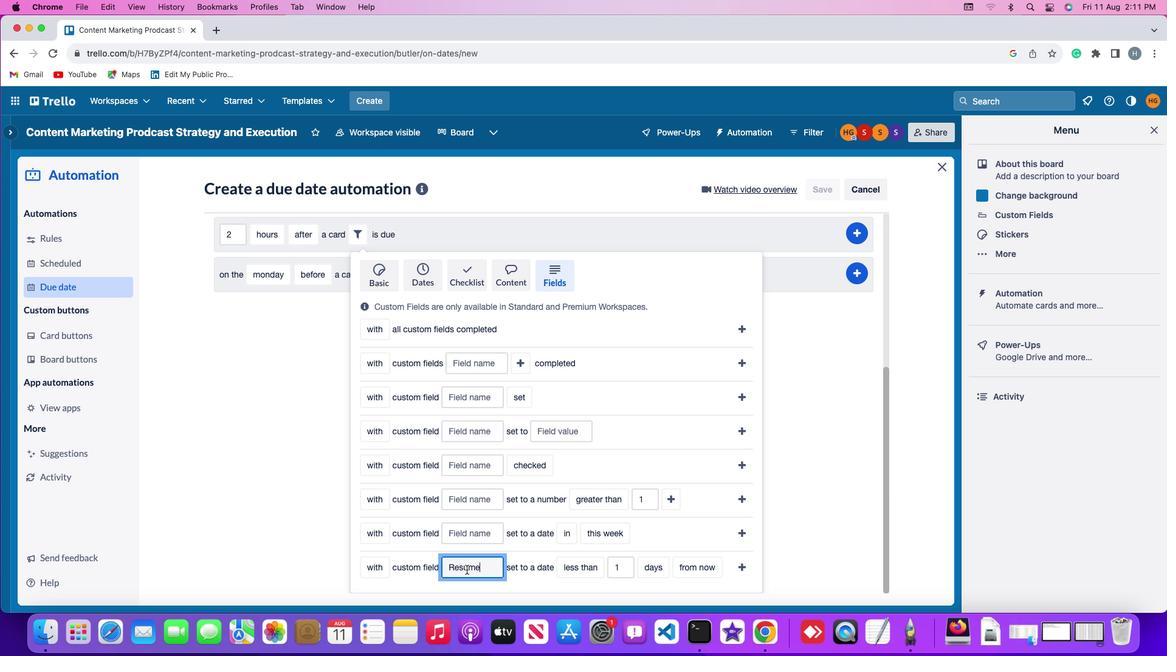 
Action: Mouse moved to (579, 563)
Screenshot: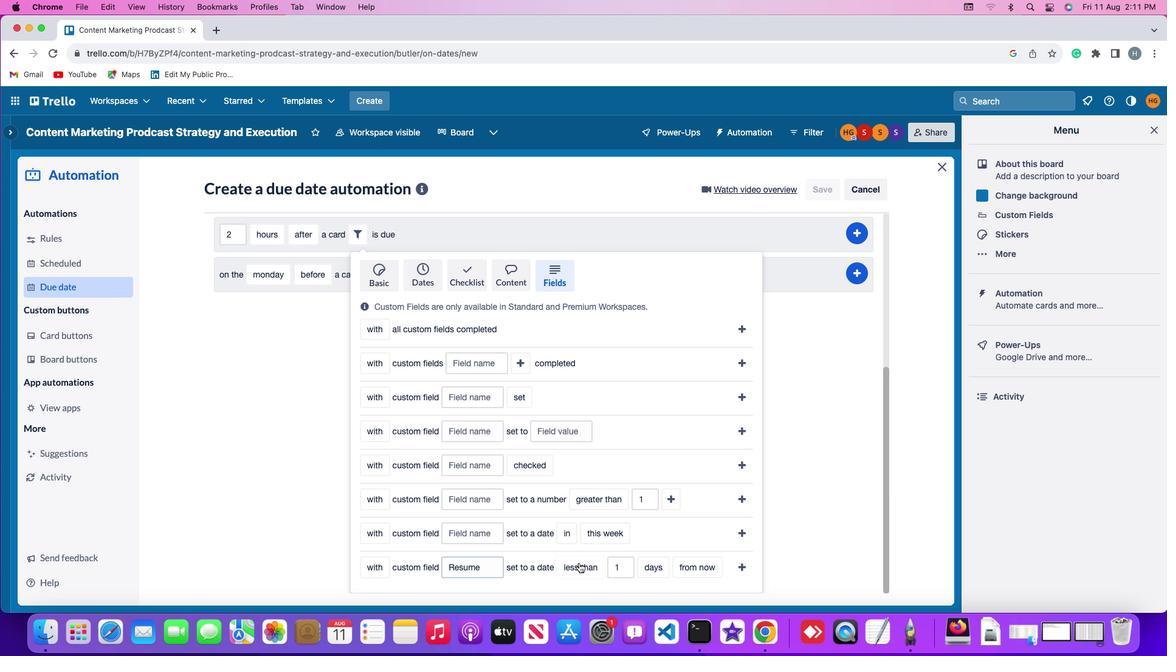 
Action: Mouse pressed left at (579, 563)
Screenshot: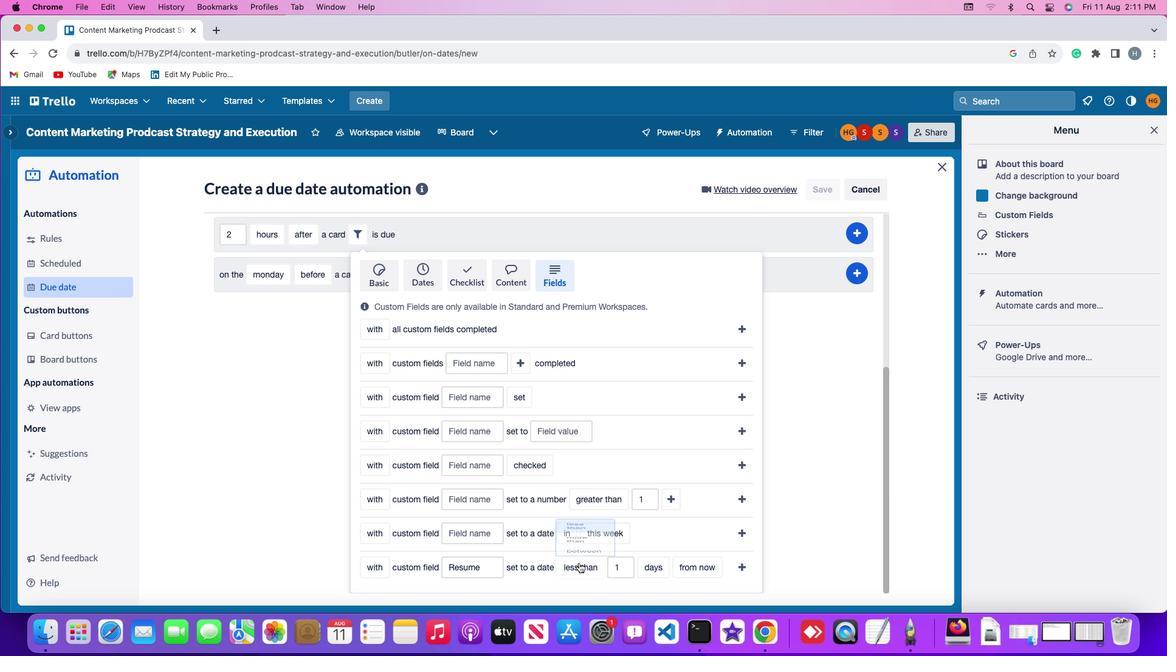 
Action: Mouse moved to (590, 514)
Screenshot: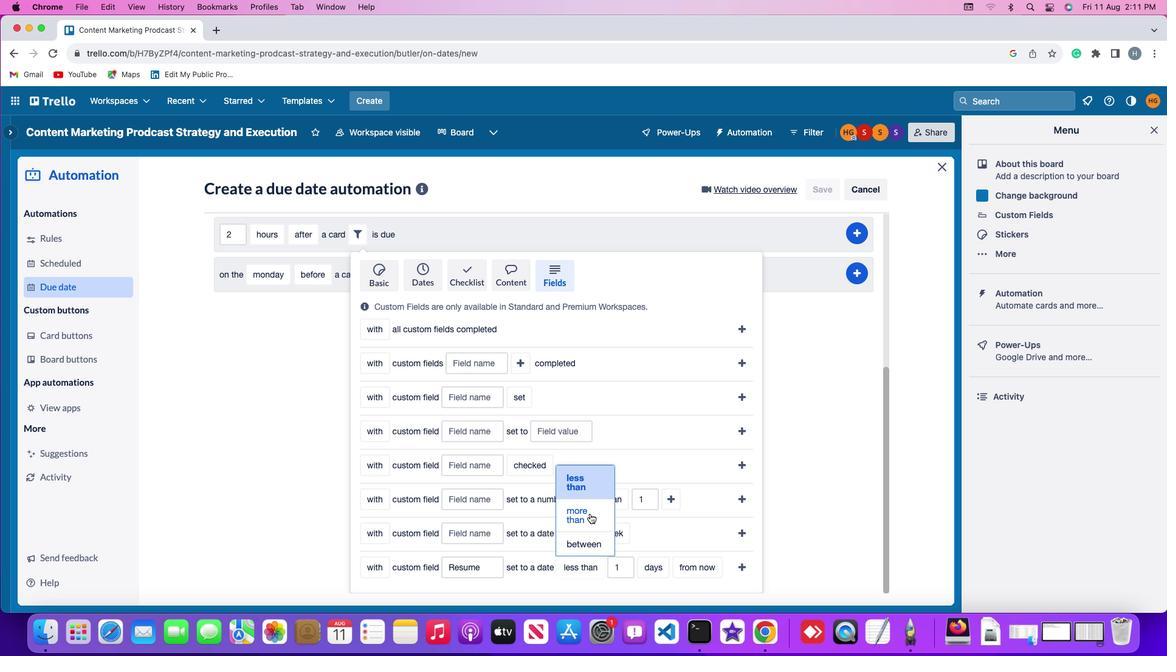 
Action: Mouse pressed left at (590, 514)
Screenshot: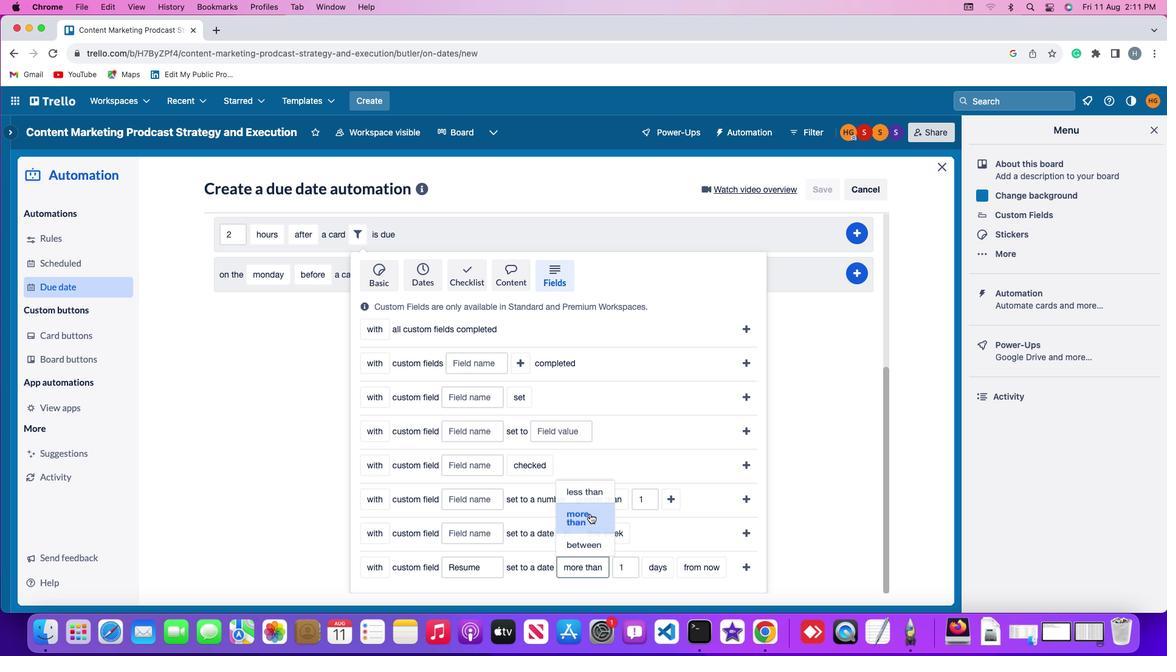 
Action: Mouse moved to (628, 567)
Screenshot: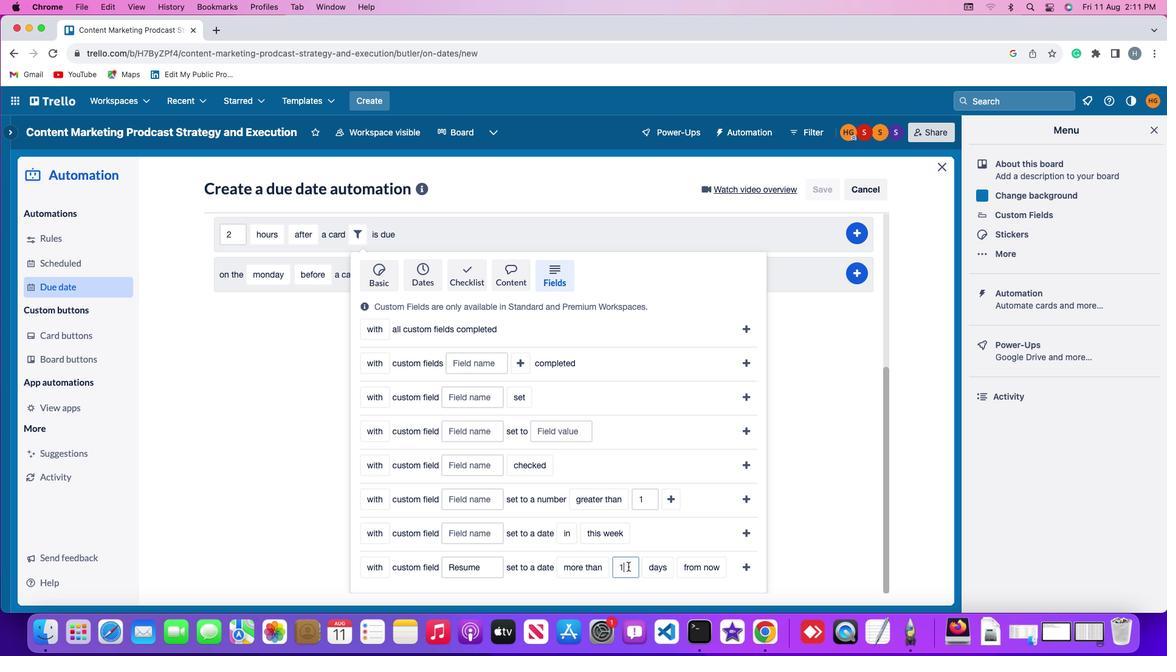 
Action: Mouse pressed left at (628, 567)
Screenshot: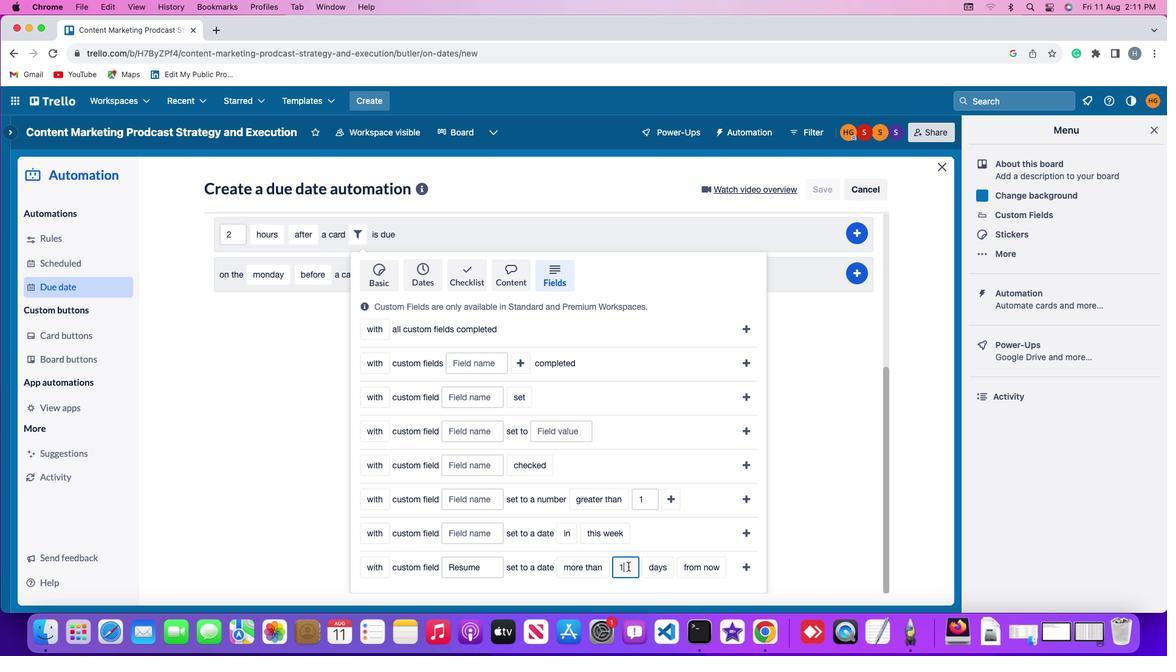 
Action: Key pressed Key.backspace'1'
Screenshot: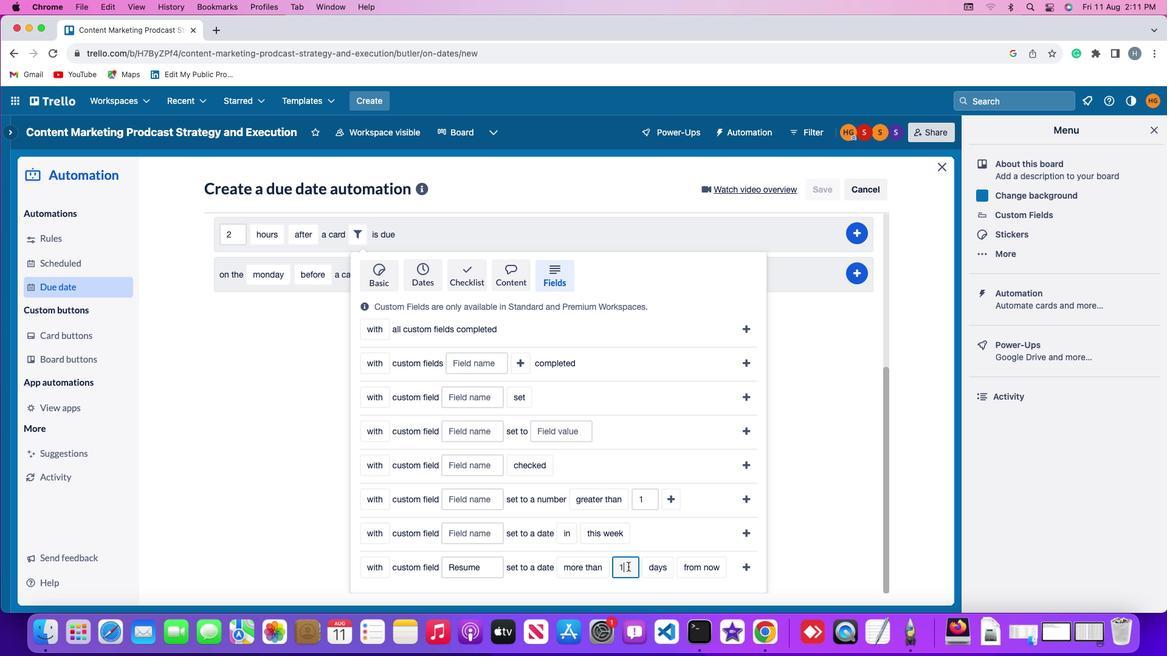 
Action: Mouse moved to (664, 568)
Screenshot: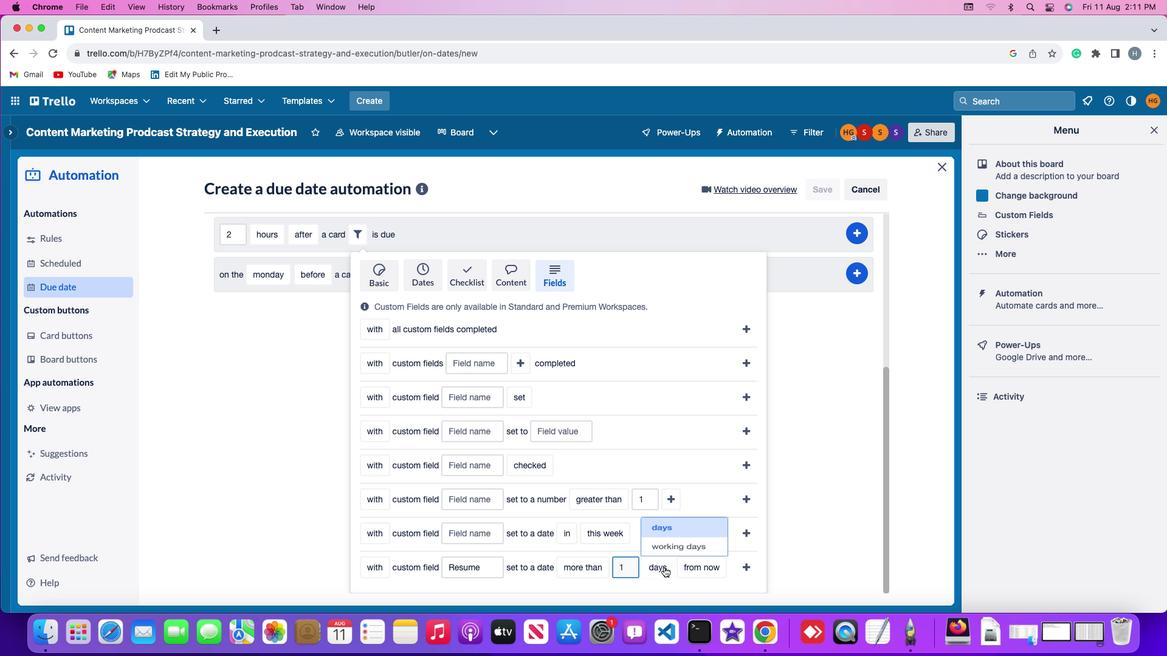 
Action: Mouse pressed left at (664, 568)
Screenshot: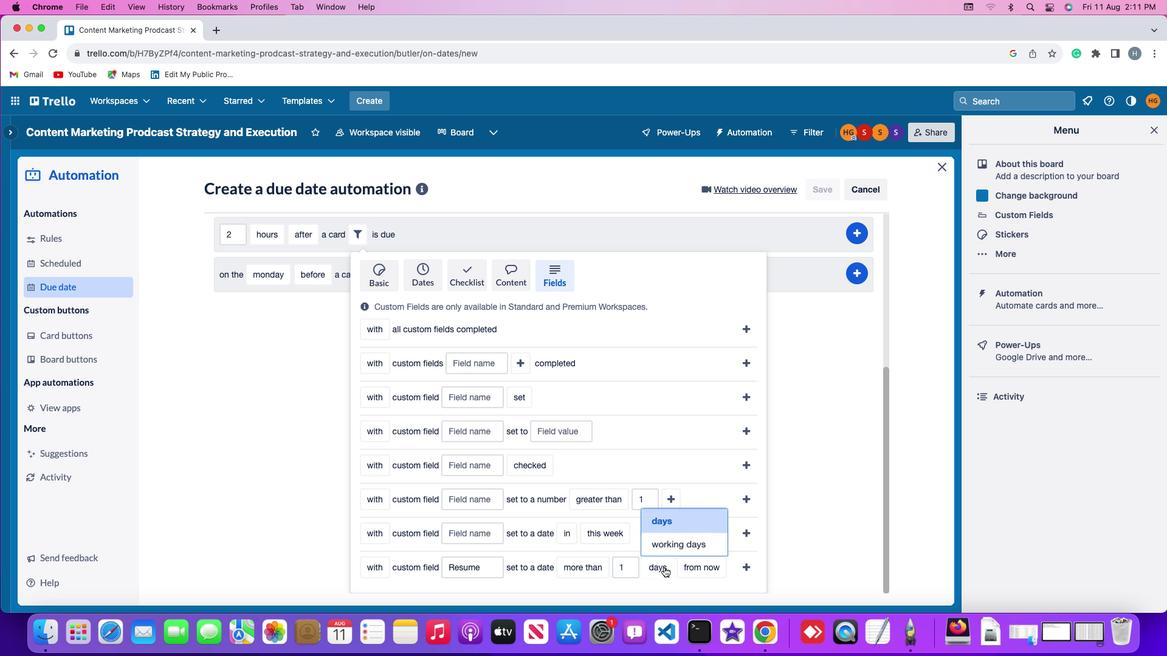 
Action: Mouse moved to (672, 524)
Screenshot: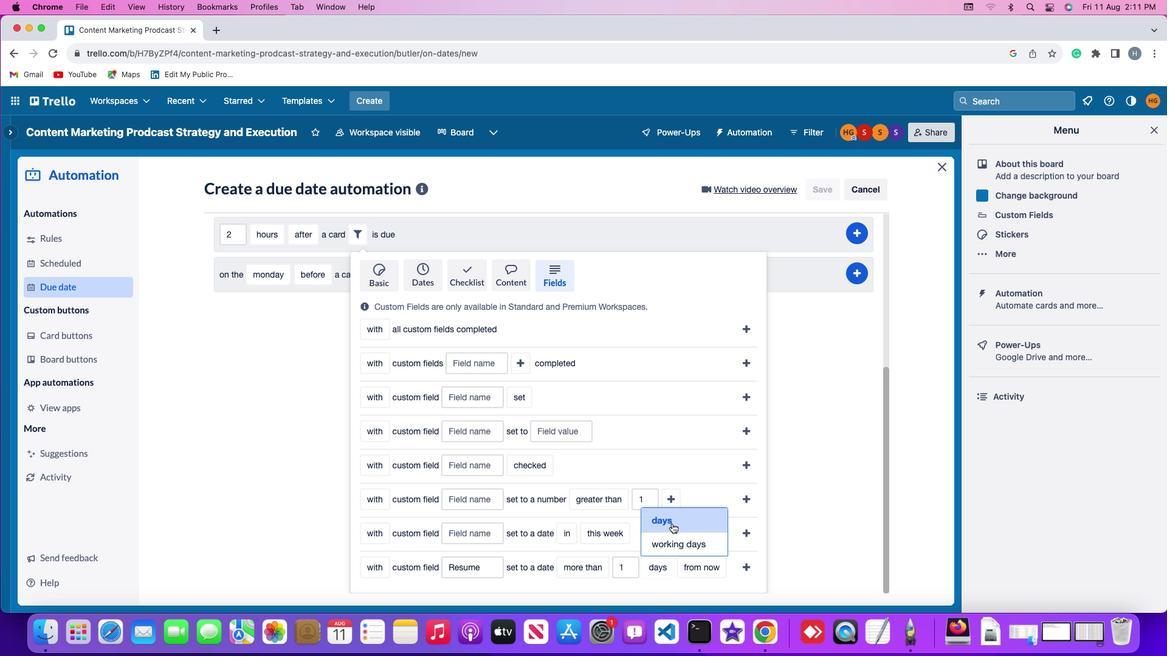 
Action: Mouse pressed left at (672, 524)
Screenshot: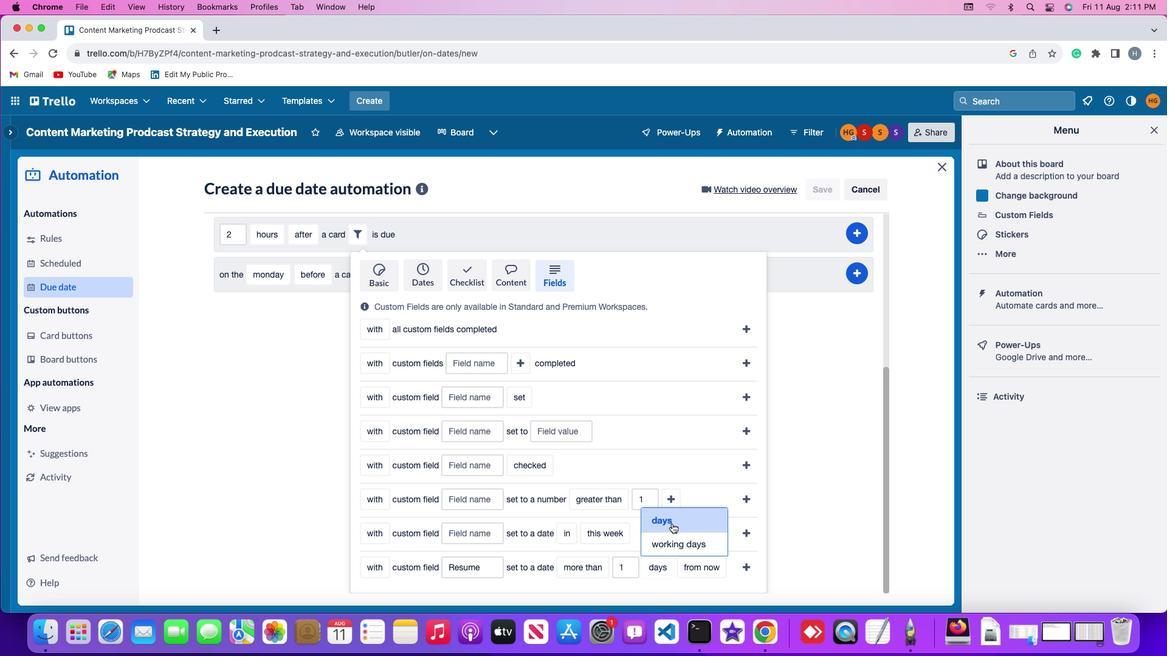 
Action: Mouse moved to (708, 569)
Screenshot: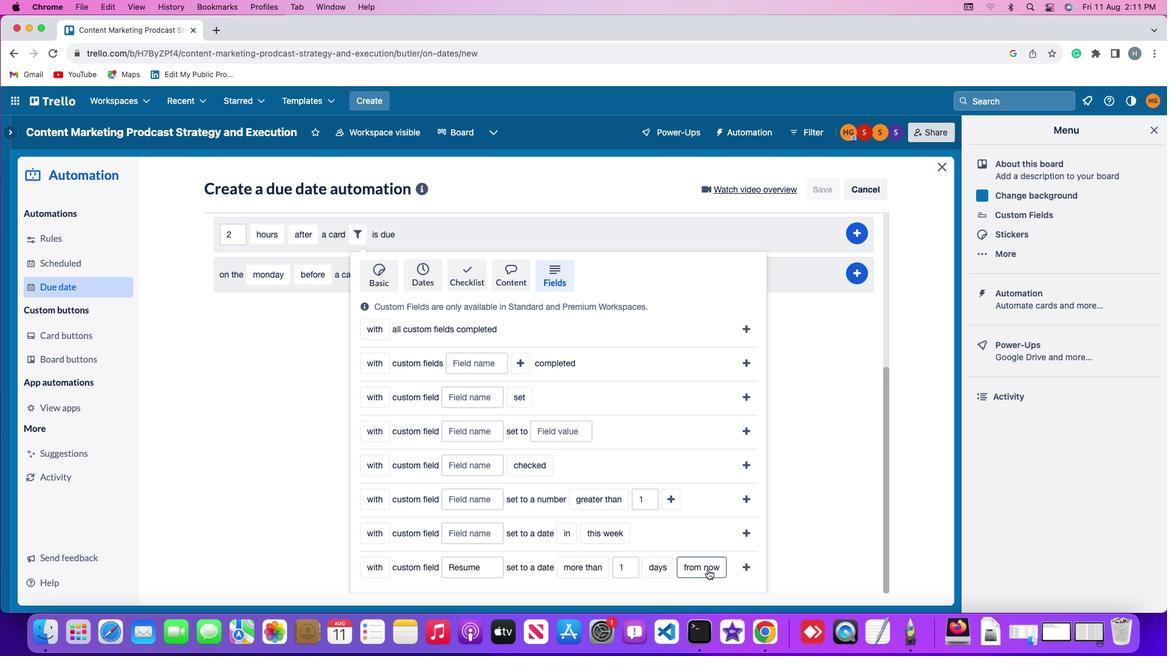 
Action: Mouse pressed left at (708, 569)
Screenshot: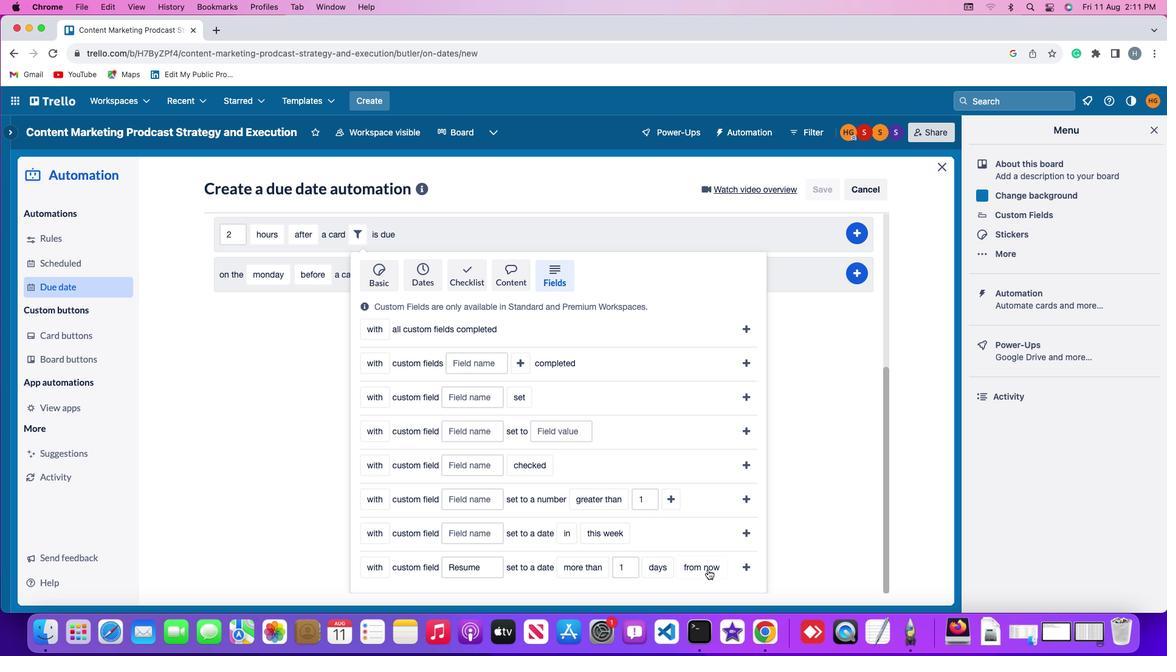 
Action: Mouse moved to (698, 542)
Screenshot: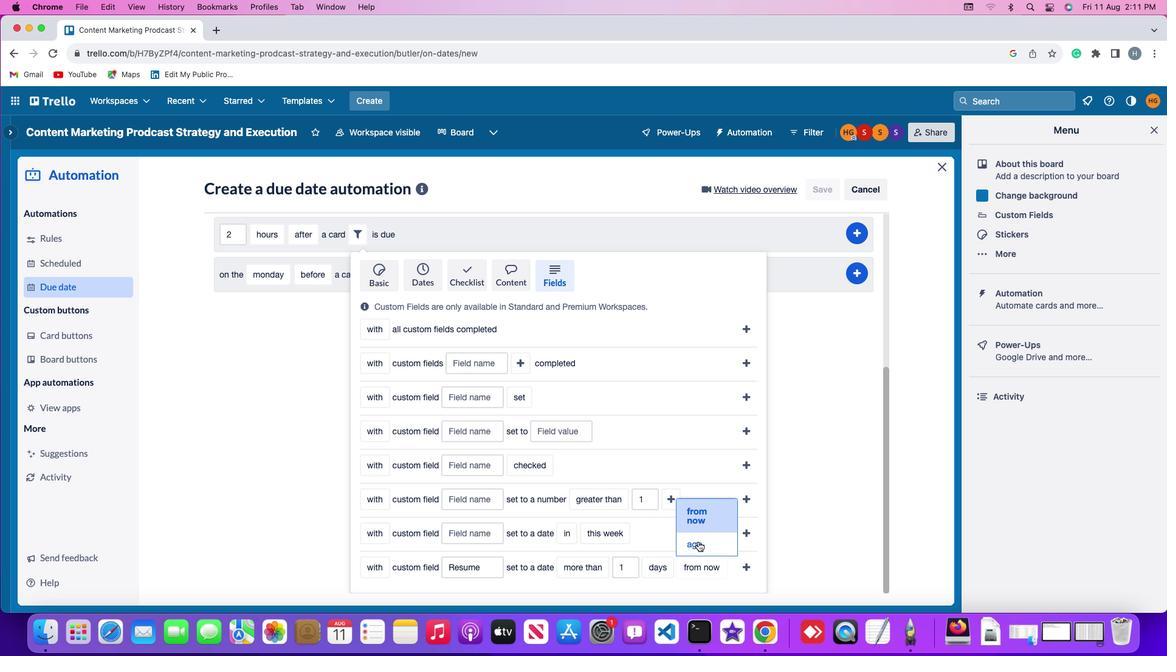 
Action: Mouse pressed left at (698, 542)
Screenshot: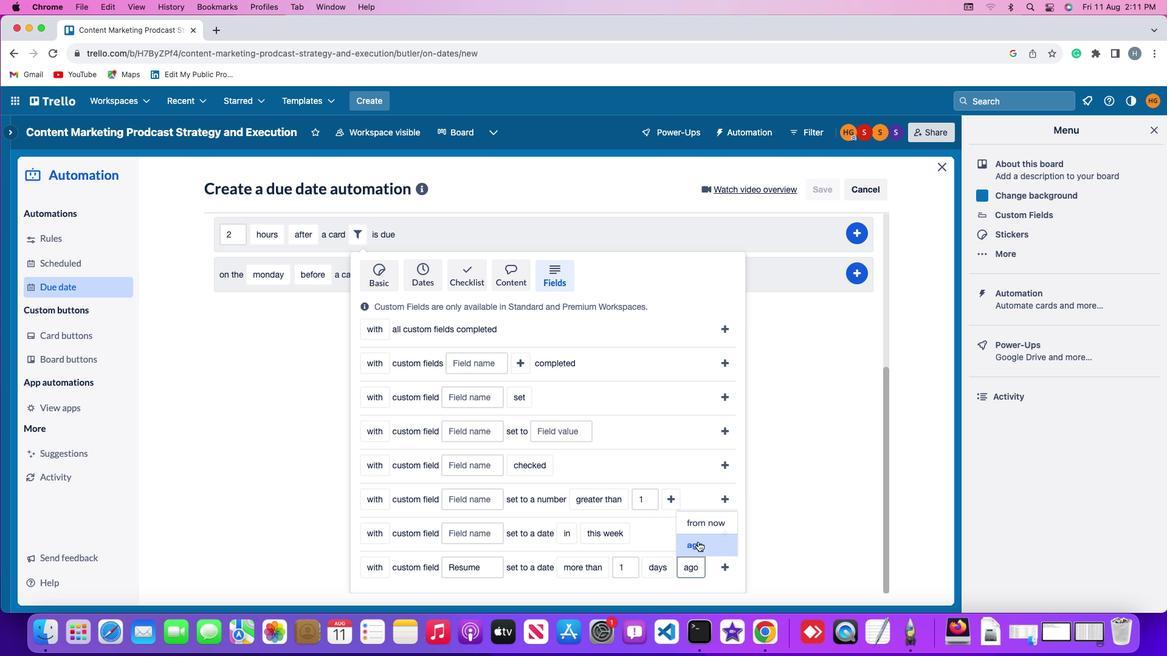 
Action: Mouse moved to (722, 566)
Screenshot: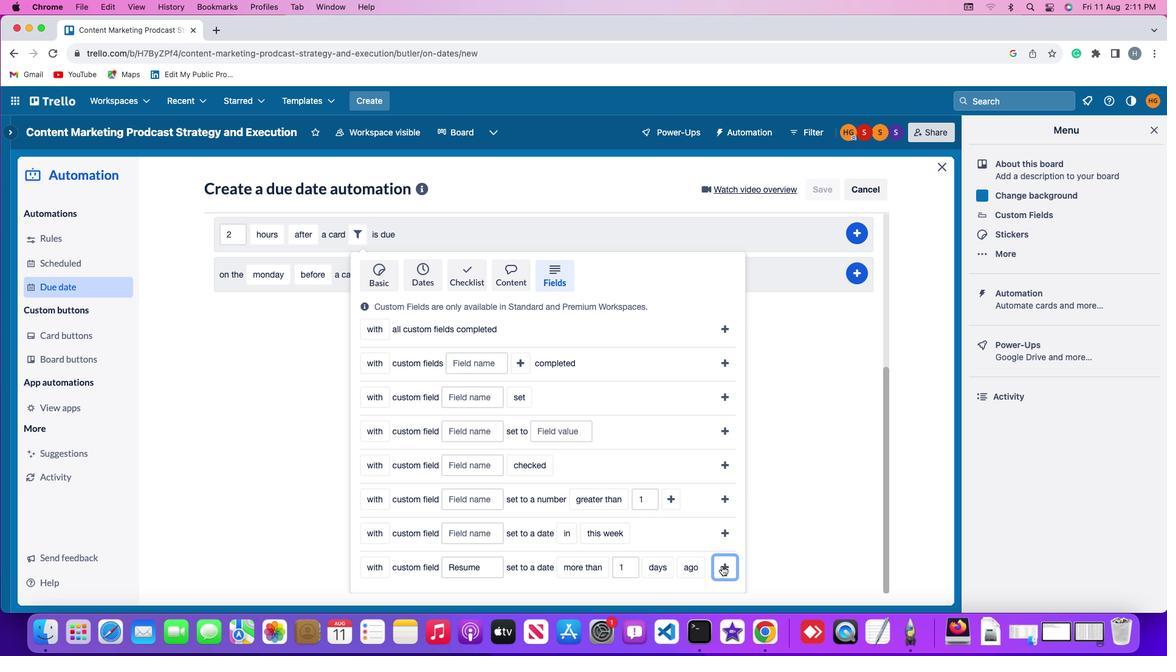 
Action: Mouse pressed left at (722, 566)
Screenshot: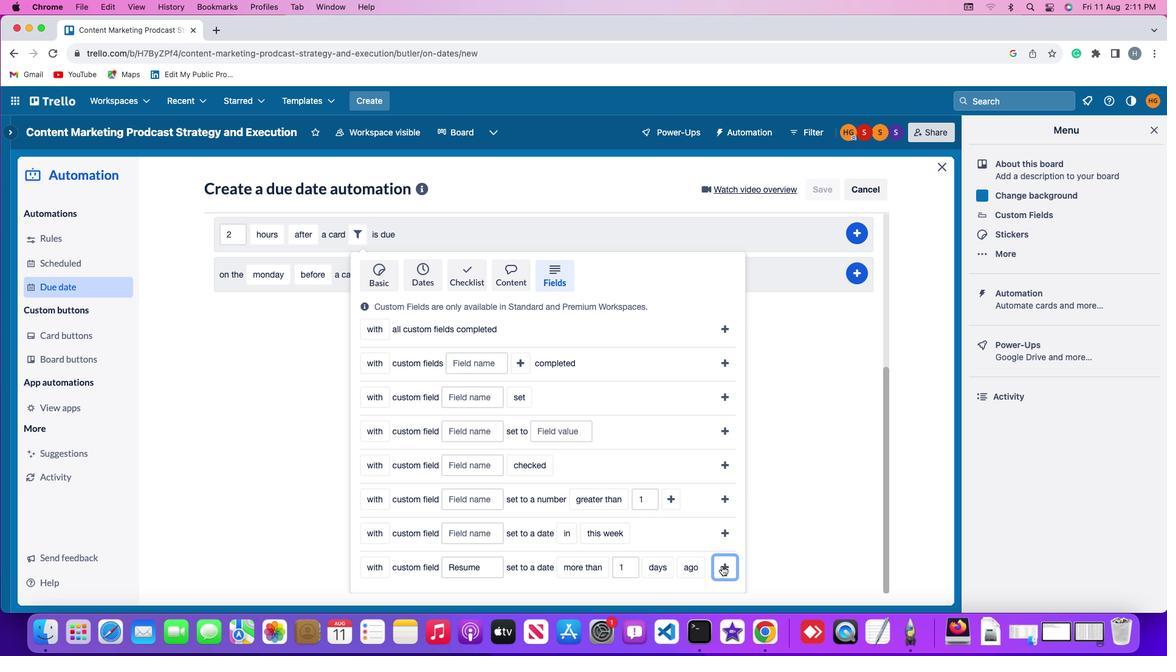 
Action: Mouse moved to (863, 489)
Screenshot: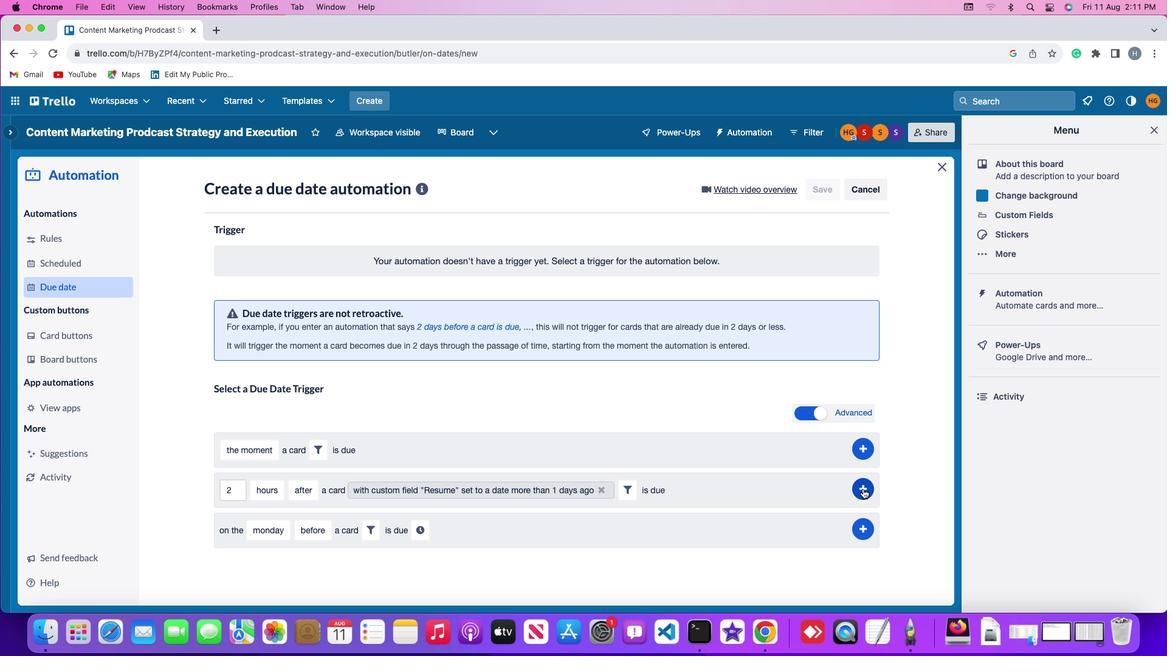 
Action: Mouse pressed left at (863, 489)
Screenshot: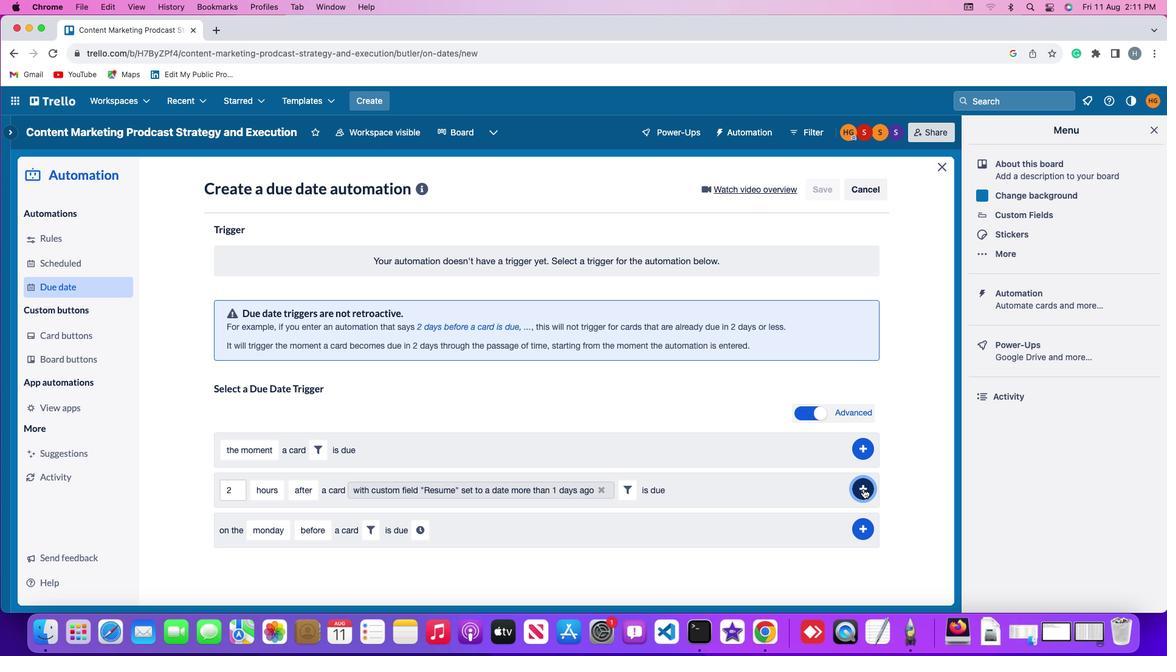 
Action: Mouse moved to (927, 423)
Screenshot: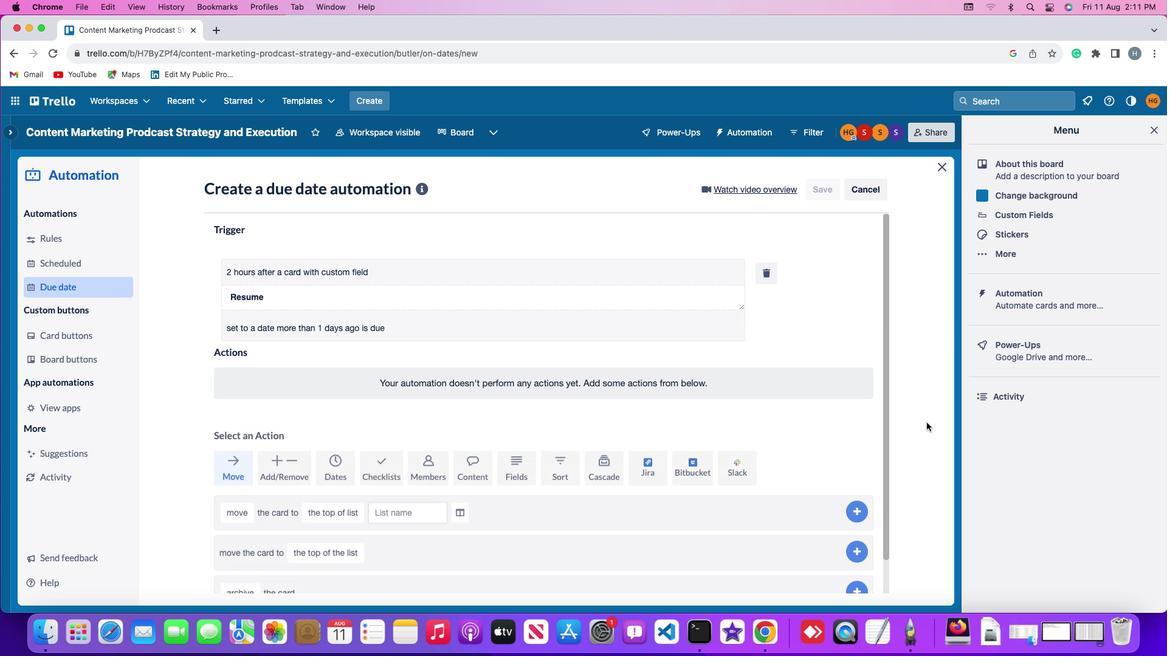 
